 Task: Open Card Biomedical Engineering Review in Board Product Lifecycle Management to Workspace Insurance and add a team member Softage.2@softage.net, a label Red, a checklist Licensing, an attachment from your onedrive, a color Red and finally, add a card description 'Plan and execute company team-building activity at a karaoke bar' and a comment 'Let us approach this task with a sense of positivity and optimism, recognizing the potential for growth and learning that it presents.'. Add a start date 'Jan 02, 1900' with a due date 'Jan 09, 1900'
Action: Mouse moved to (59, 277)
Screenshot: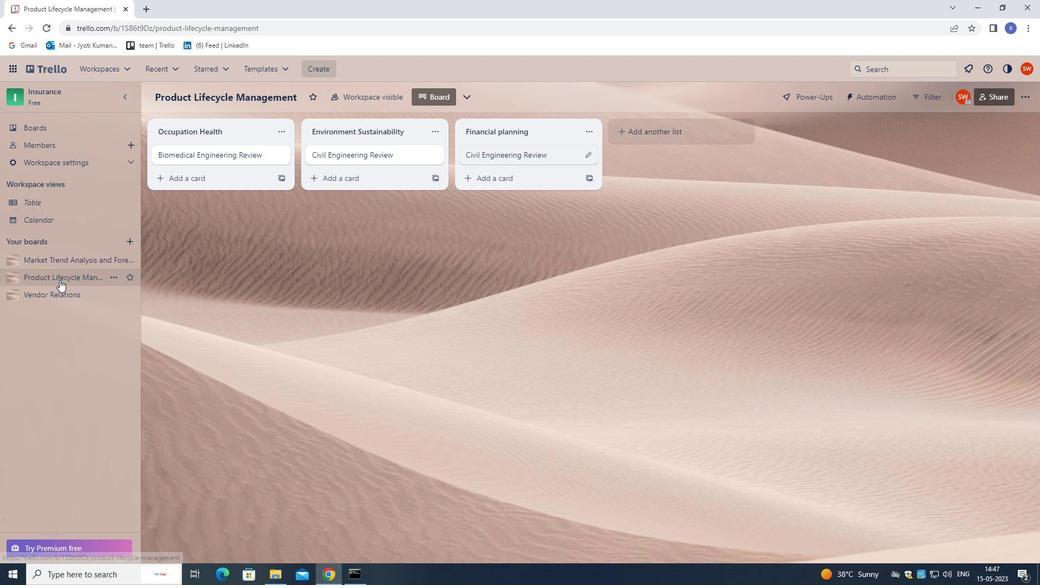 
Action: Mouse pressed left at (59, 277)
Screenshot: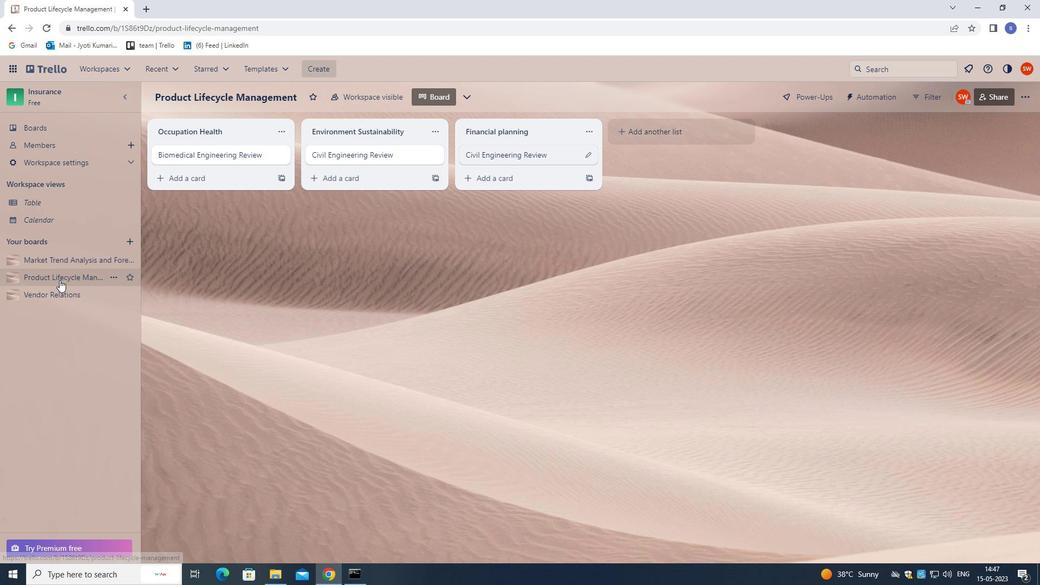 
Action: Mouse moved to (182, 153)
Screenshot: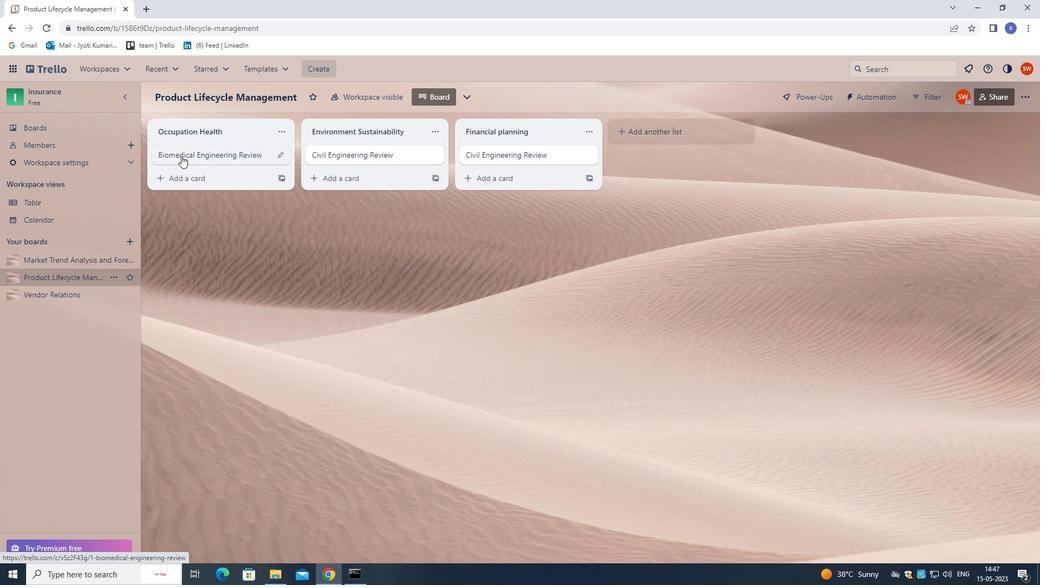 
Action: Mouse pressed left at (182, 153)
Screenshot: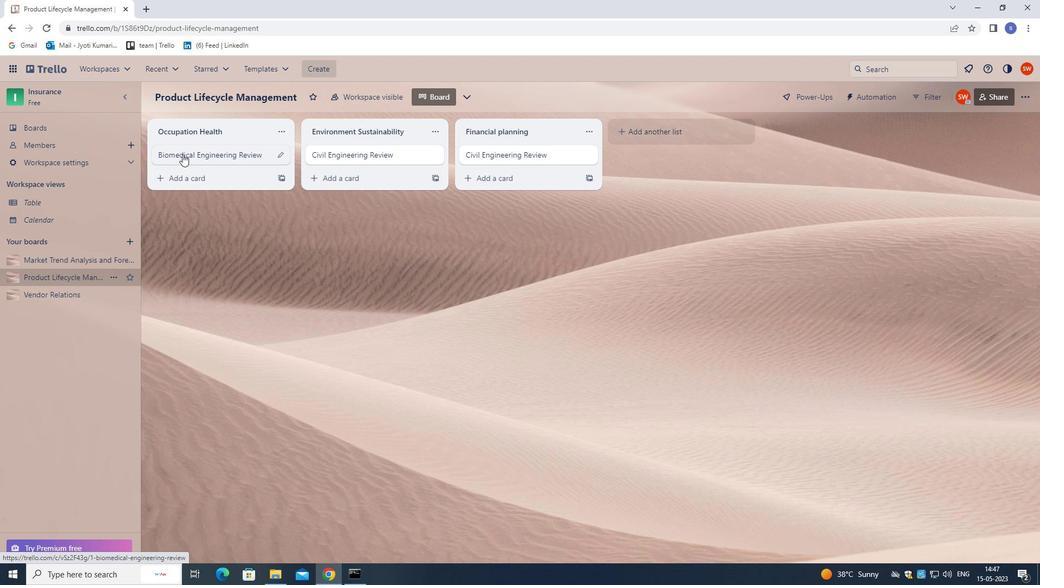 
Action: Mouse moved to (645, 153)
Screenshot: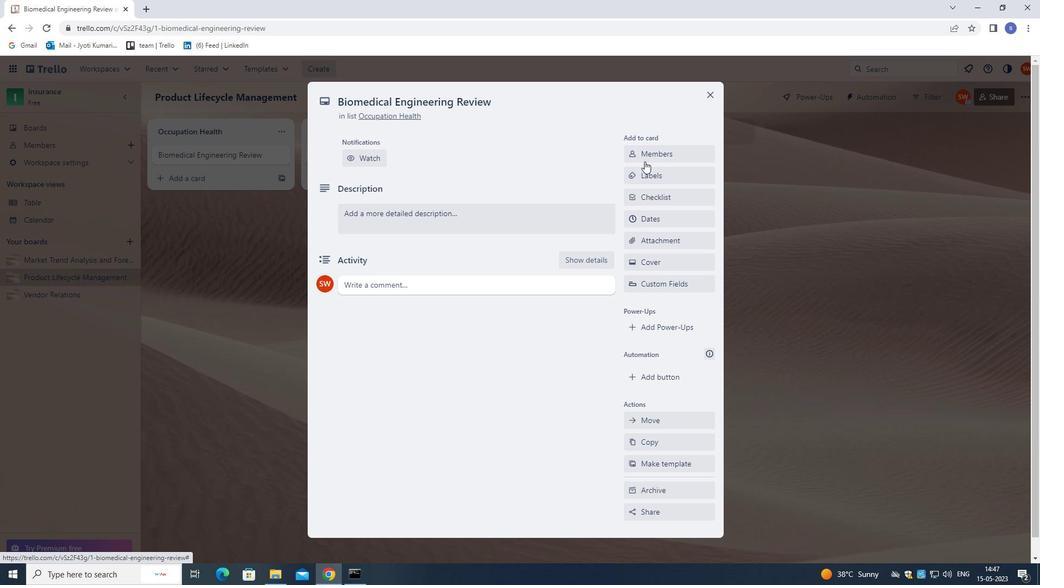 
Action: Mouse pressed left at (645, 153)
Screenshot: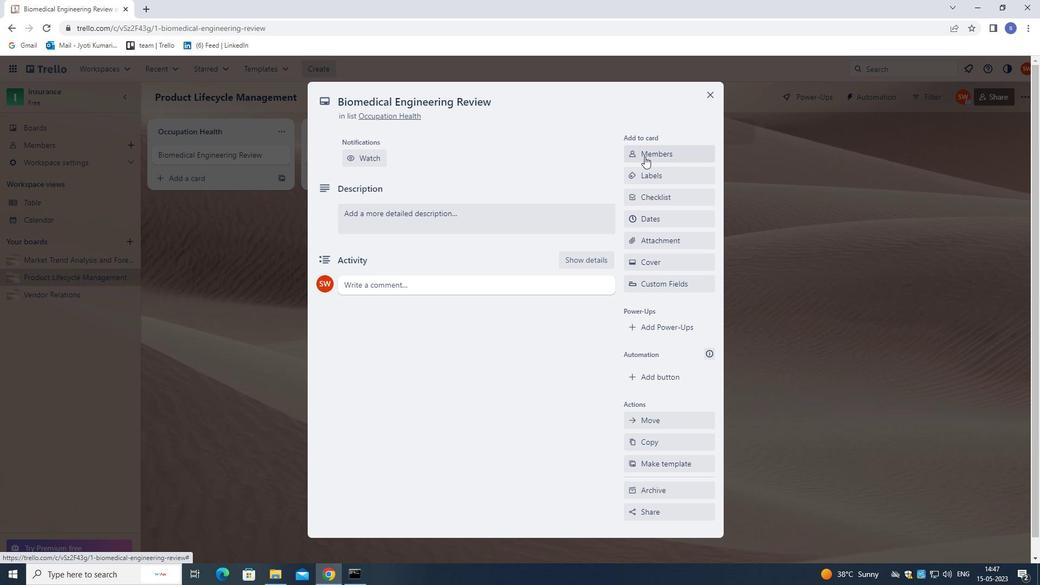 
Action: Mouse moved to (514, 276)
Screenshot: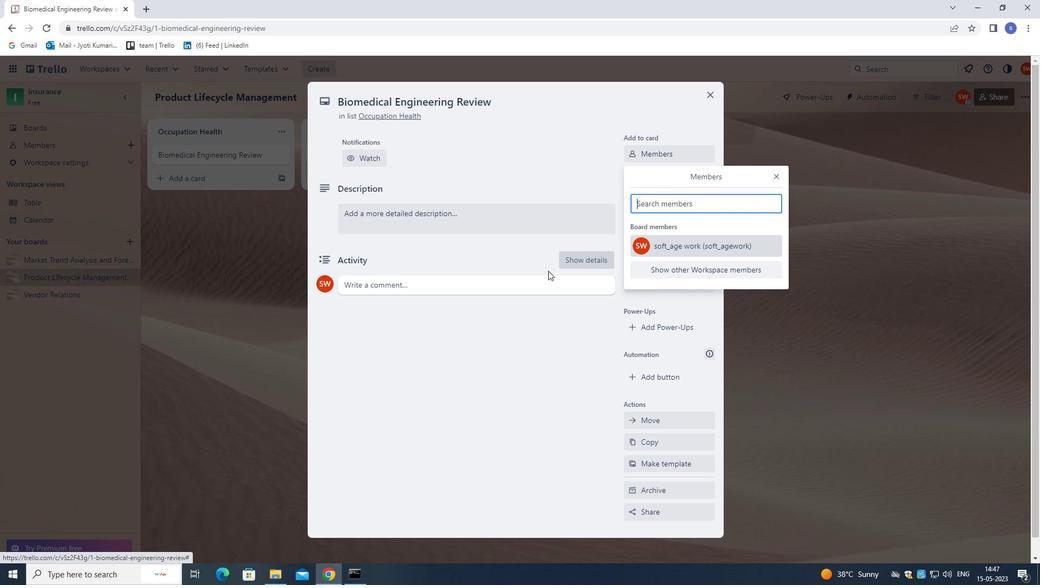 
Action: Key pressed softage.2<Key.shift>@SOFTAGE.NET
Screenshot: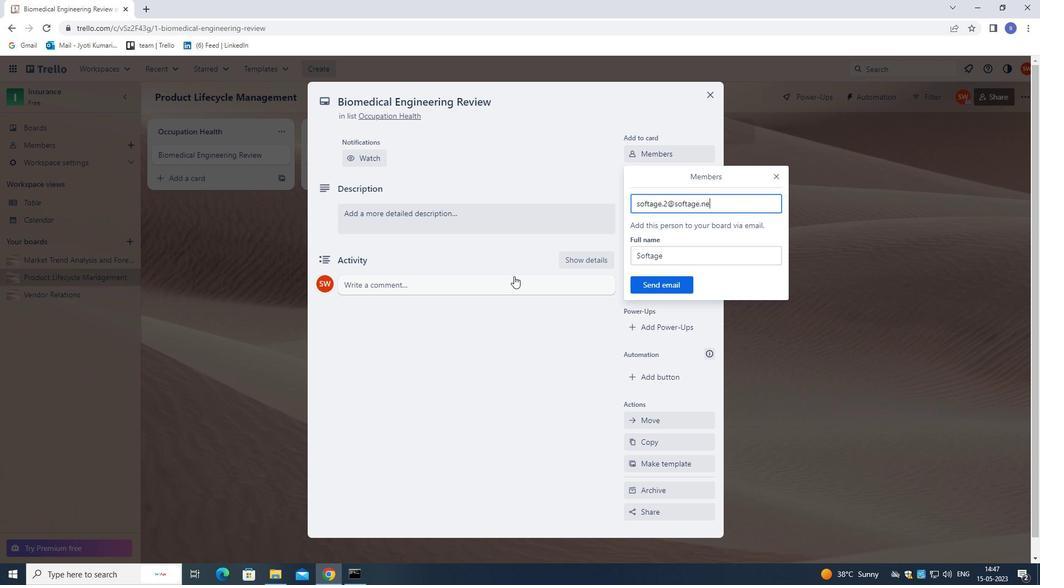 
Action: Mouse moved to (650, 280)
Screenshot: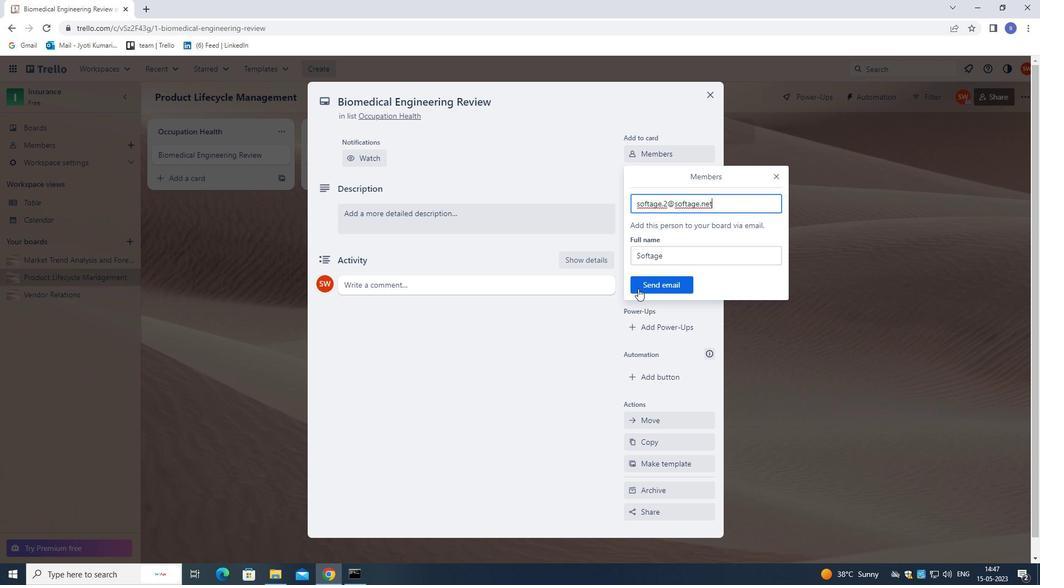 
Action: Mouse pressed left at (650, 280)
Screenshot: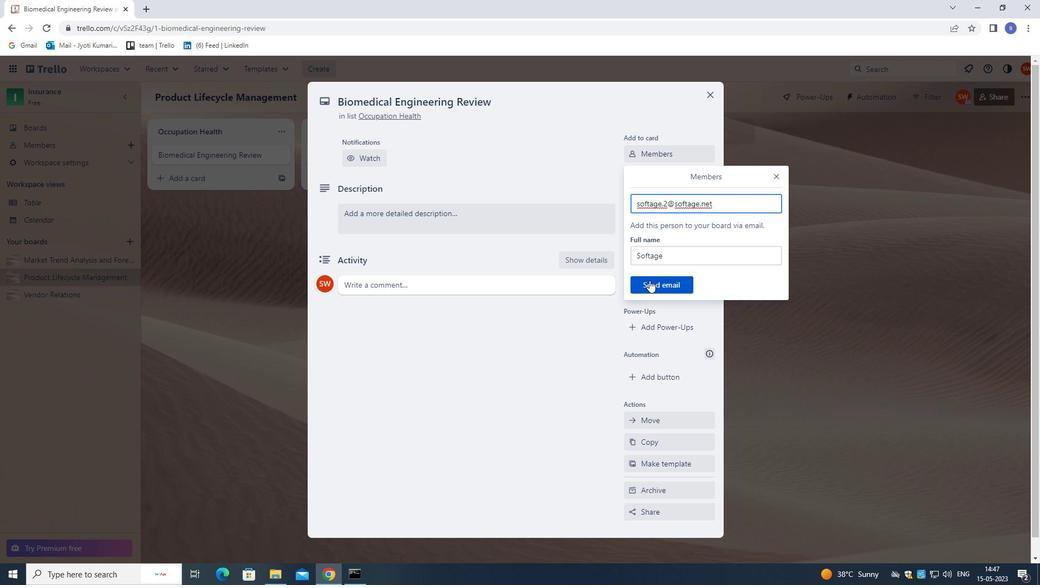 
Action: Mouse moved to (664, 211)
Screenshot: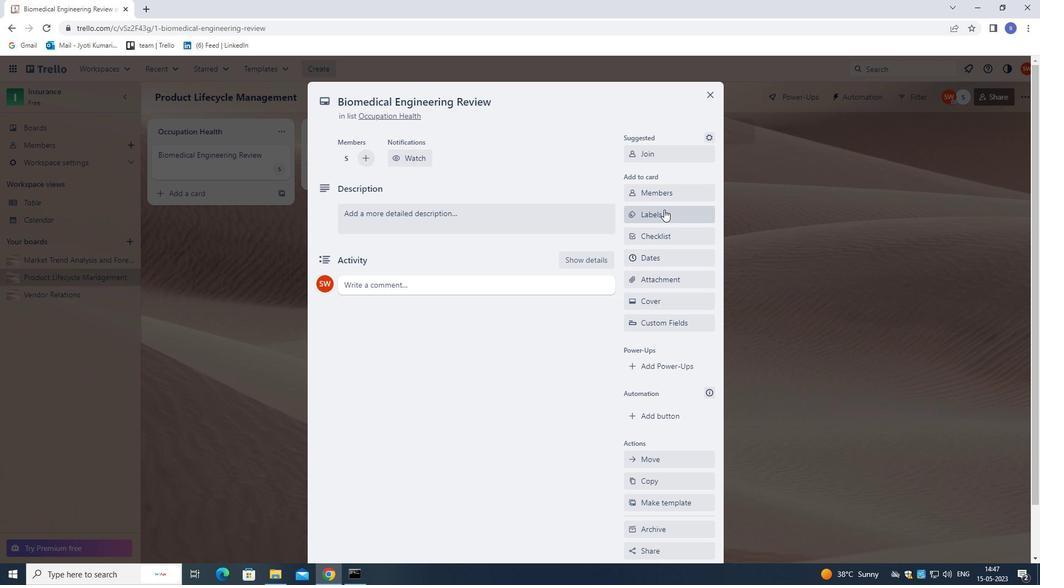 
Action: Mouse pressed left at (664, 211)
Screenshot: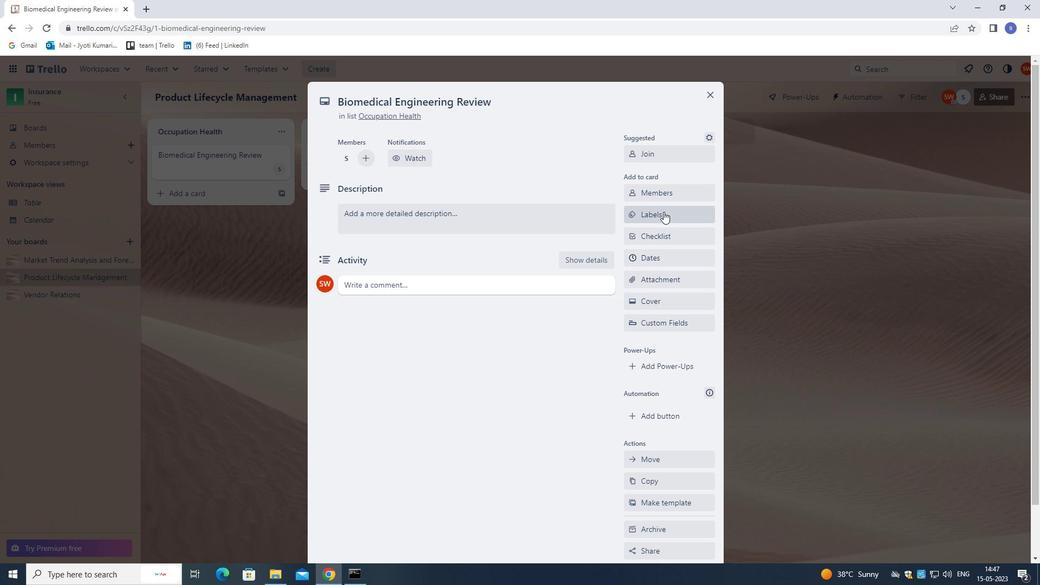 
Action: Mouse moved to (663, 226)
Screenshot: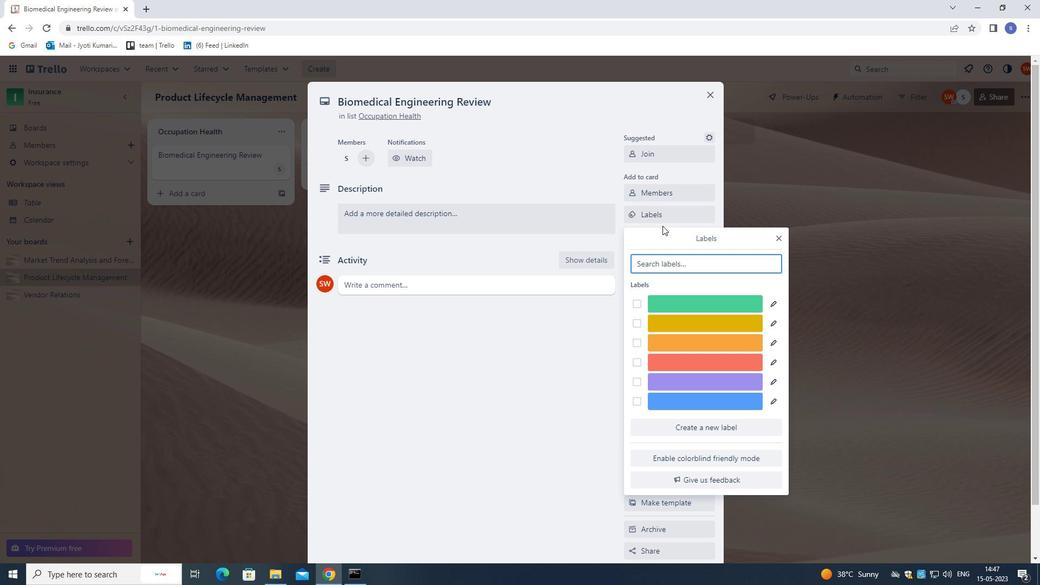 
Action: Key pressed R
Screenshot: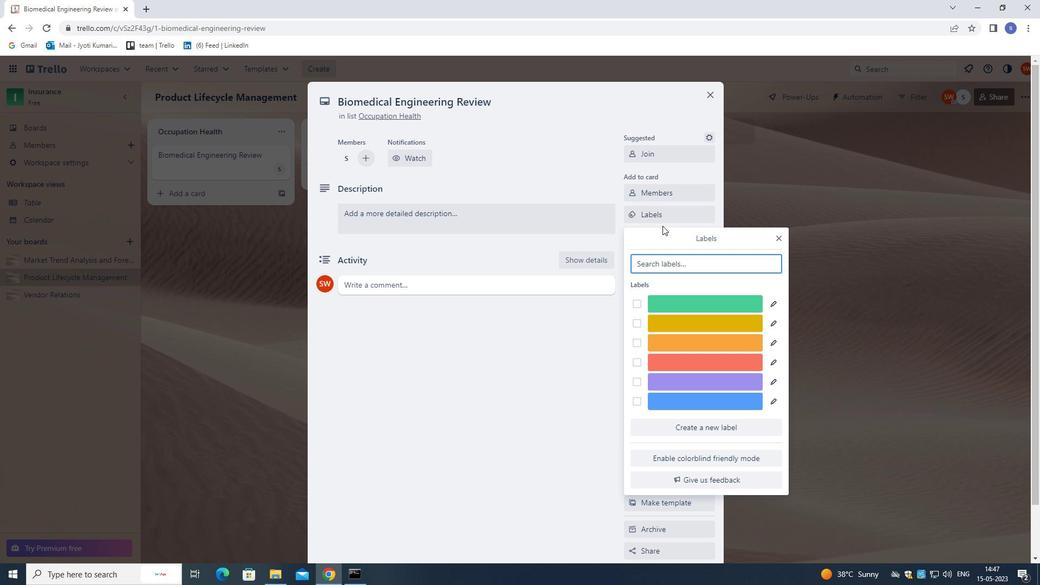 
Action: Mouse moved to (698, 303)
Screenshot: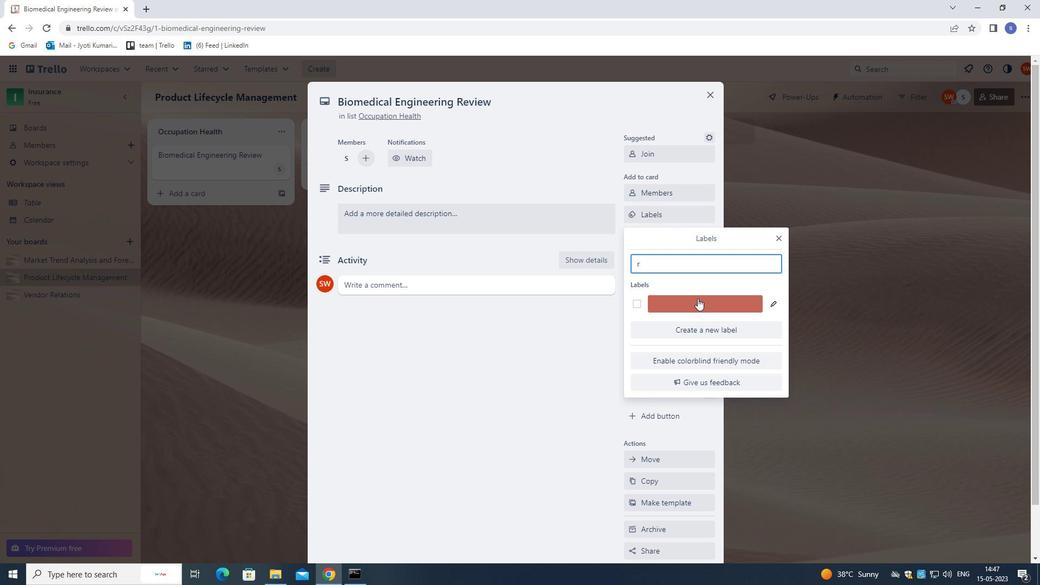 
Action: Mouse pressed left at (698, 303)
Screenshot: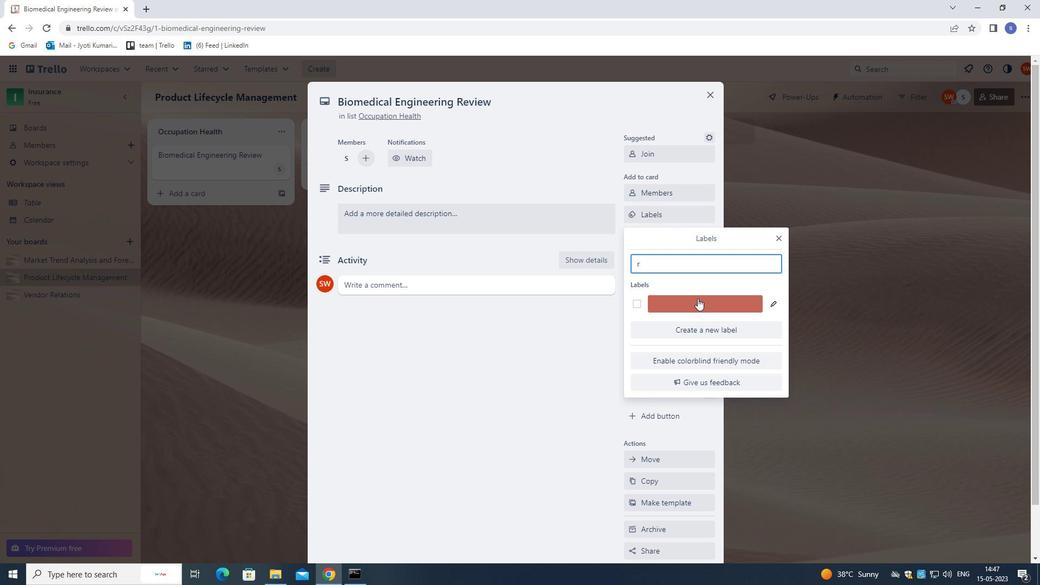 
Action: Mouse moved to (781, 240)
Screenshot: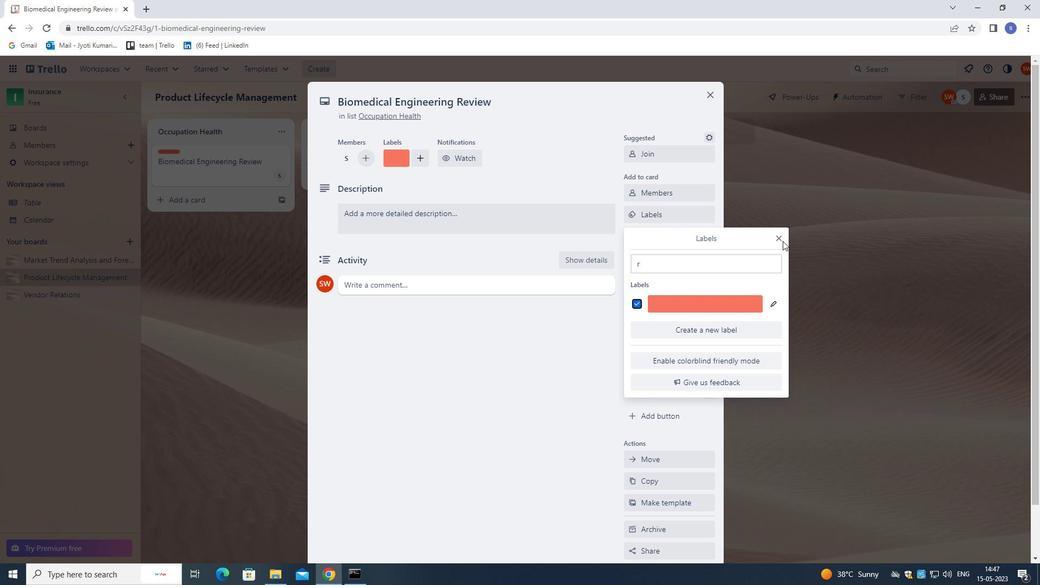 
Action: Mouse pressed left at (781, 240)
Screenshot: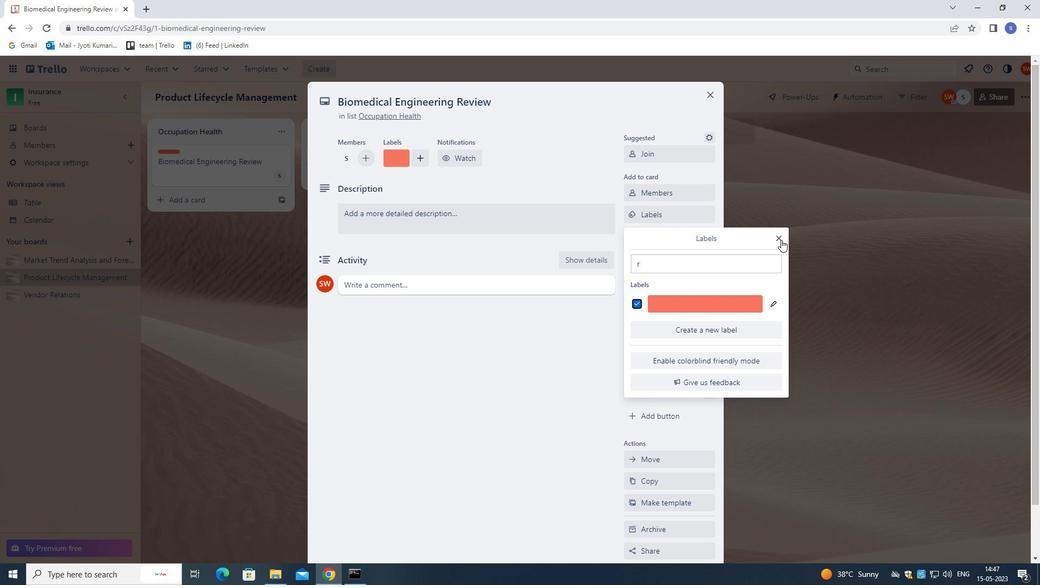 
Action: Mouse moved to (684, 238)
Screenshot: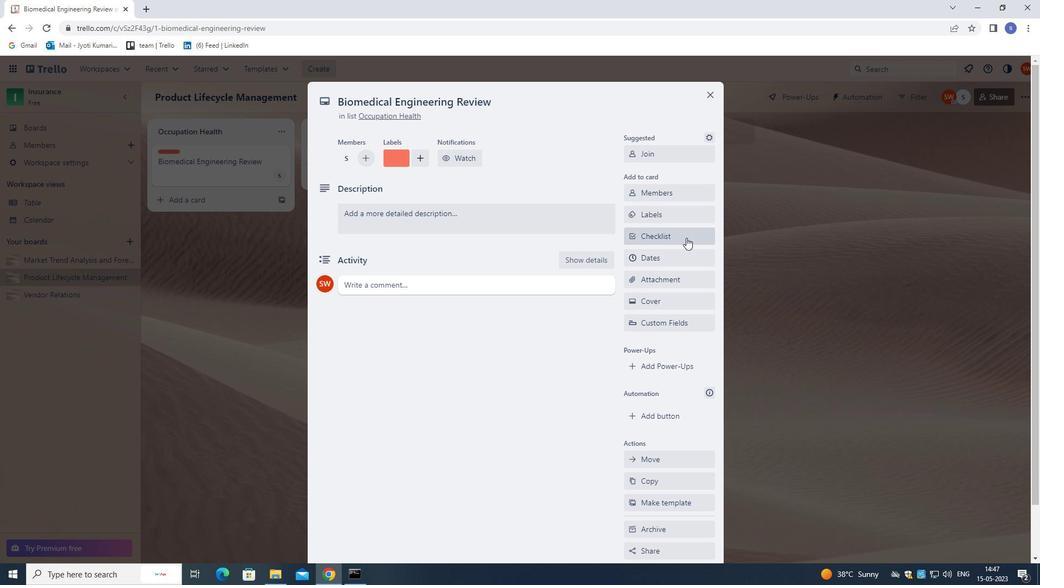 
Action: Mouse pressed left at (684, 238)
Screenshot: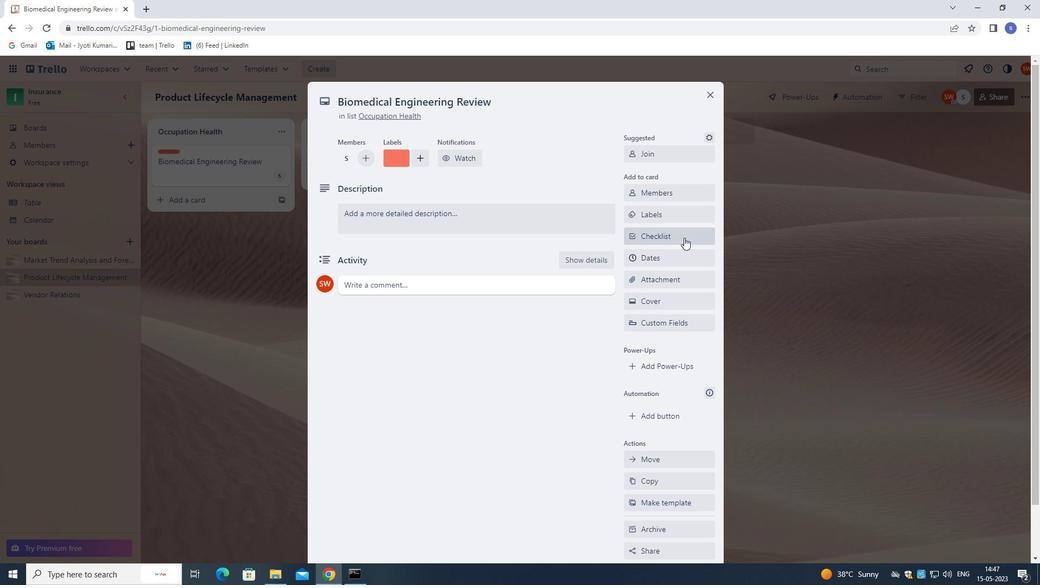 
Action: Mouse moved to (658, 246)
Screenshot: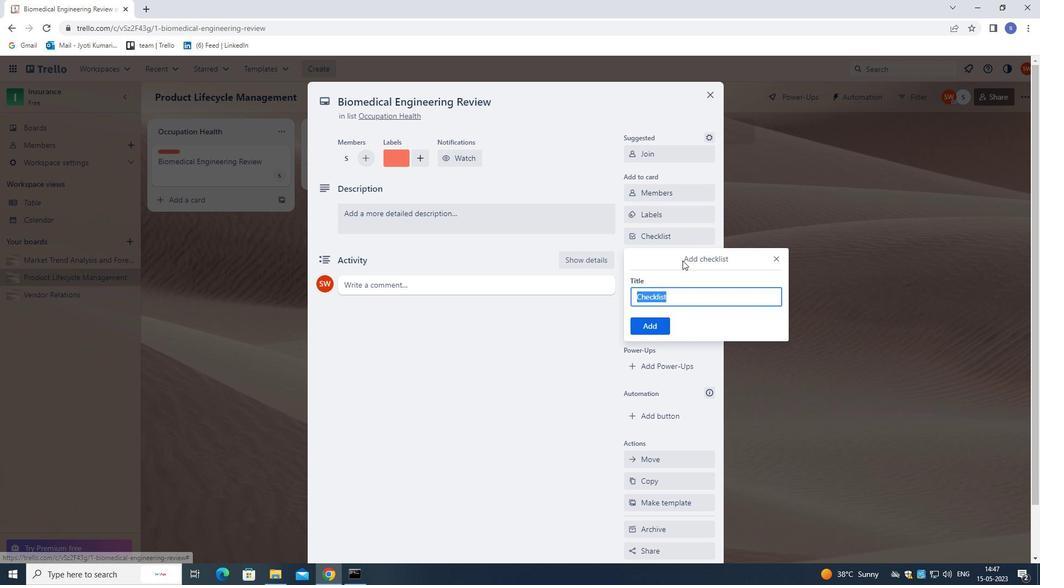 
Action: Key pressed <Key.shift>LICENSING<Key.space>
Screenshot: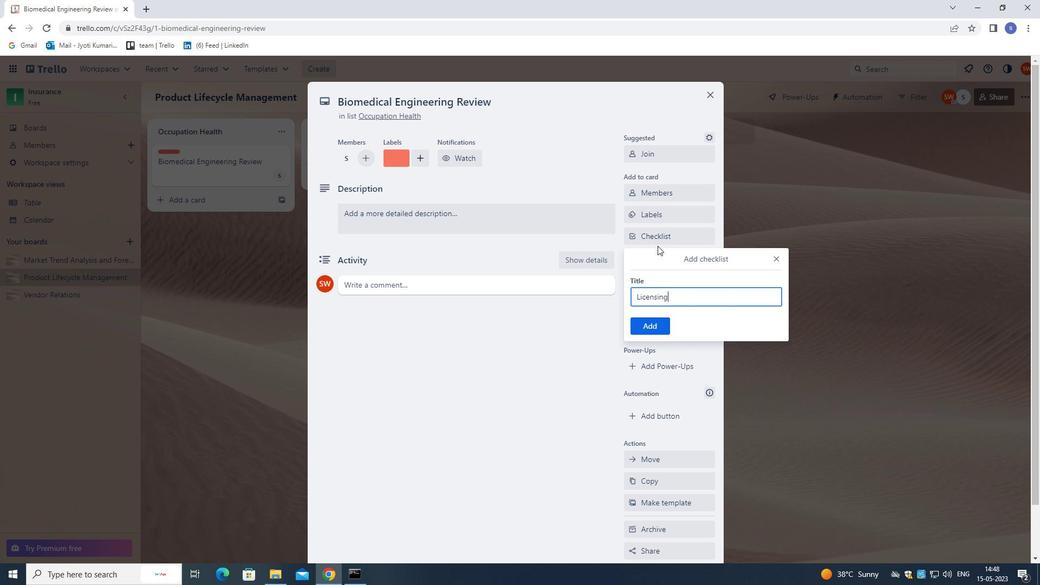 
Action: Mouse moved to (651, 319)
Screenshot: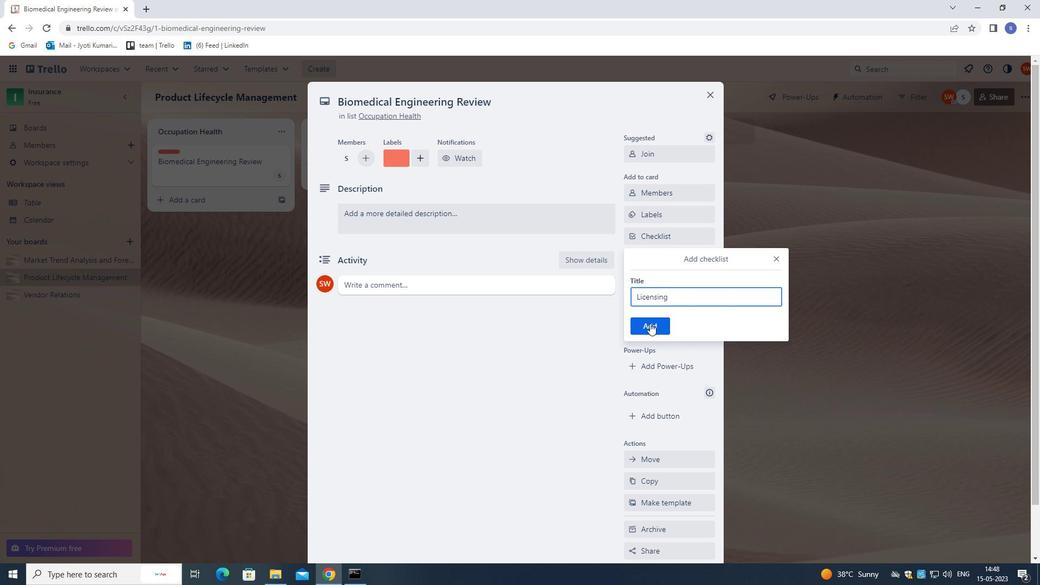 
Action: Mouse pressed left at (651, 319)
Screenshot: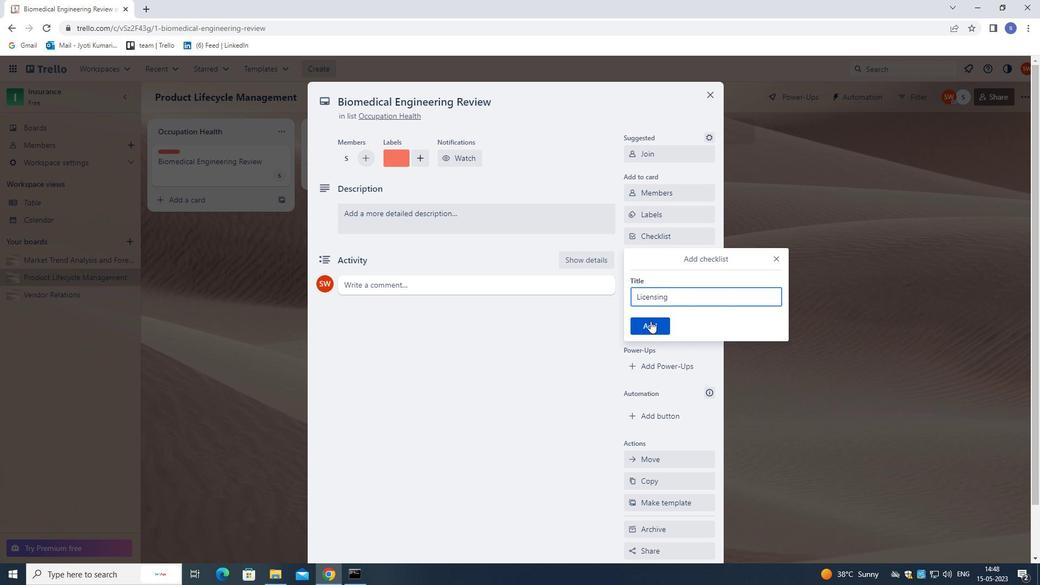 
Action: Mouse moved to (665, 260)
Screenshot: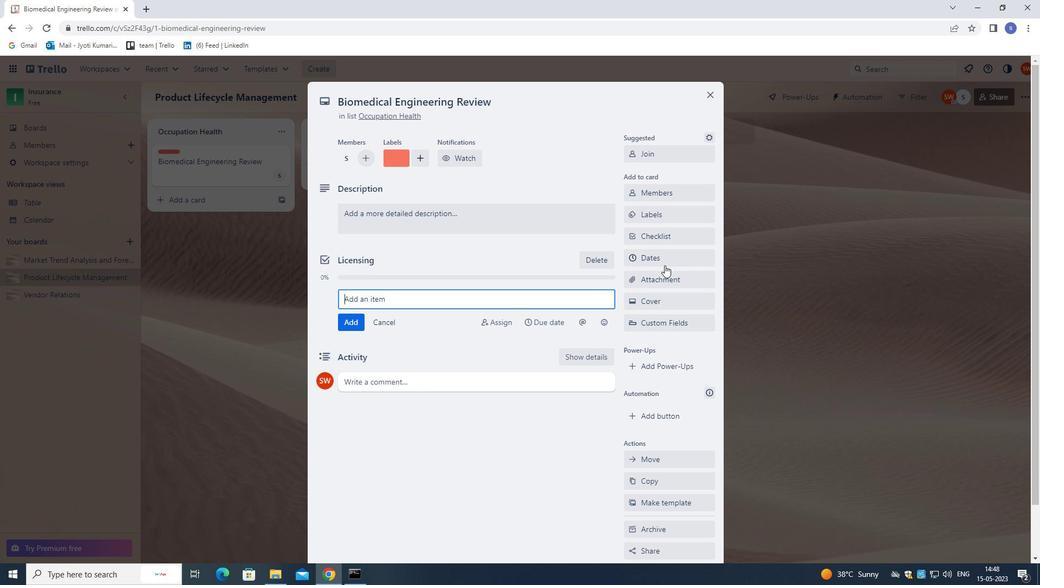 
Action: Mouse pressed left at (665, 260)
Screenshot: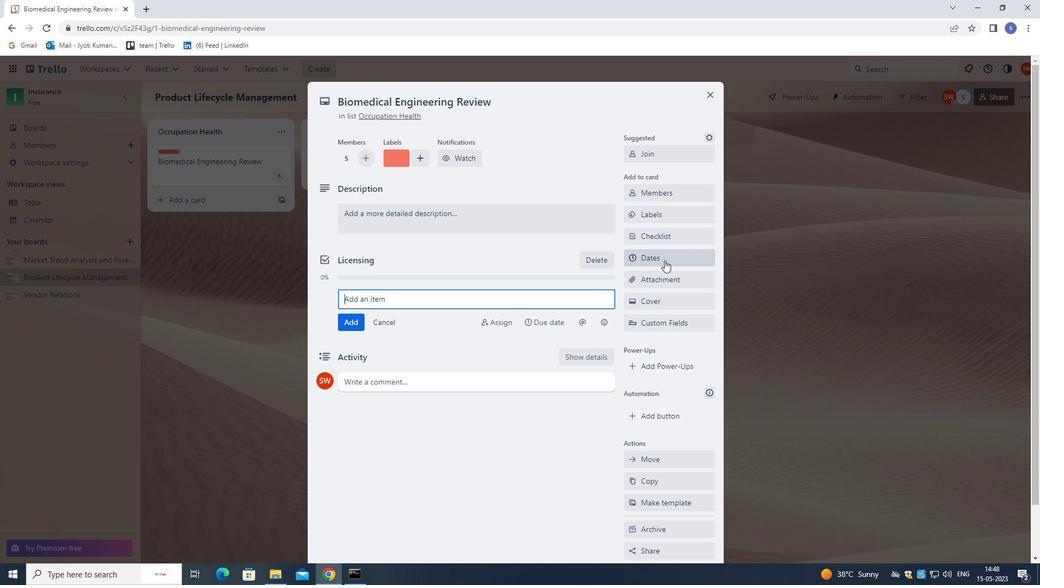 
Action: Mouse moved to (637, 293)
Screenshot: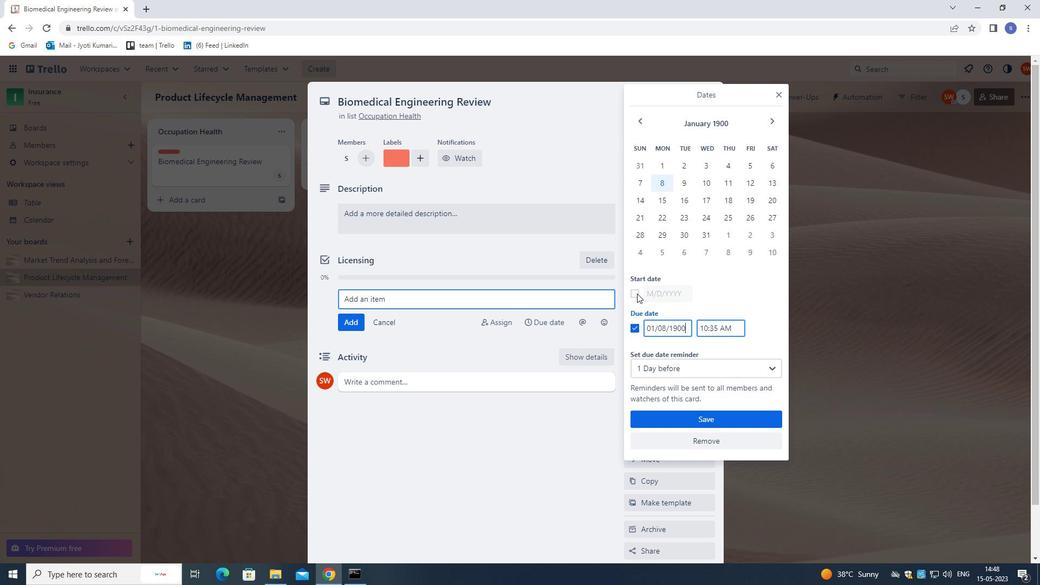 
Action: Mouse pressed left at (637, 293)
Screenshot: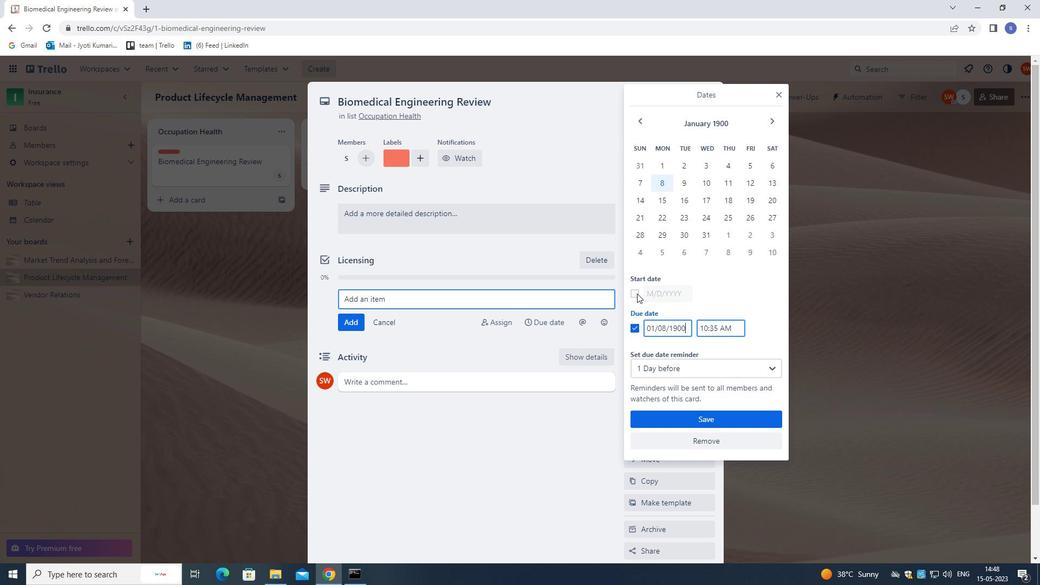 
Action: Mouse moved to (684, 168)
Screenshot: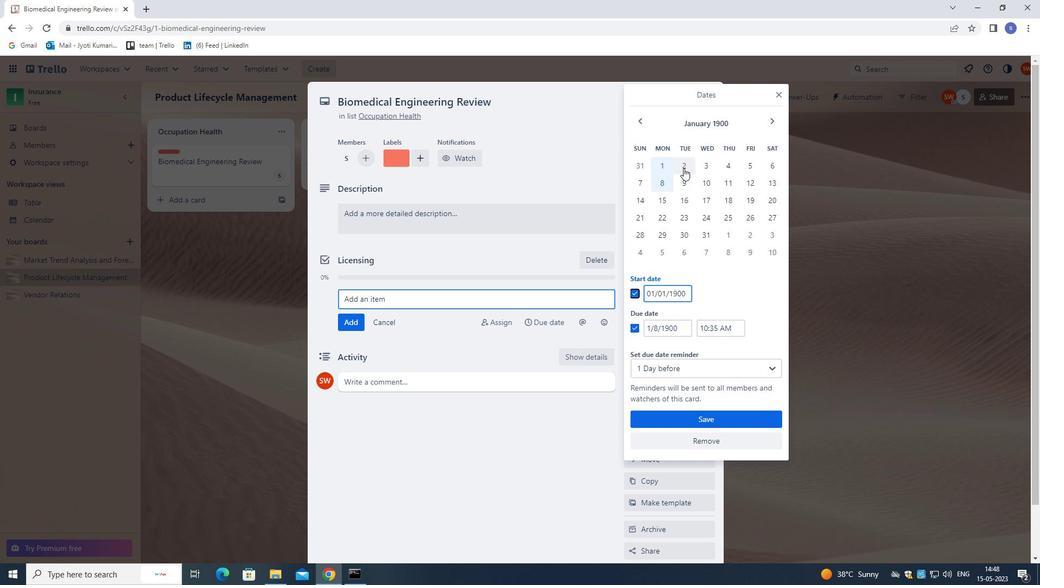 
Action: Mouse pressed left at (684, 168)
Screenshot: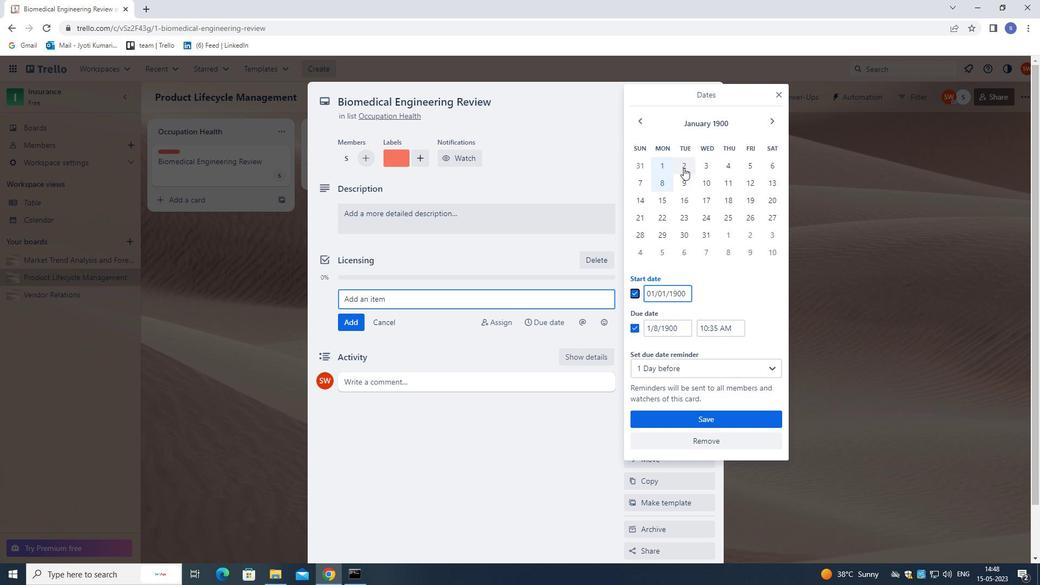 
Action: Mouse moved to (685, 184)
Screenshot: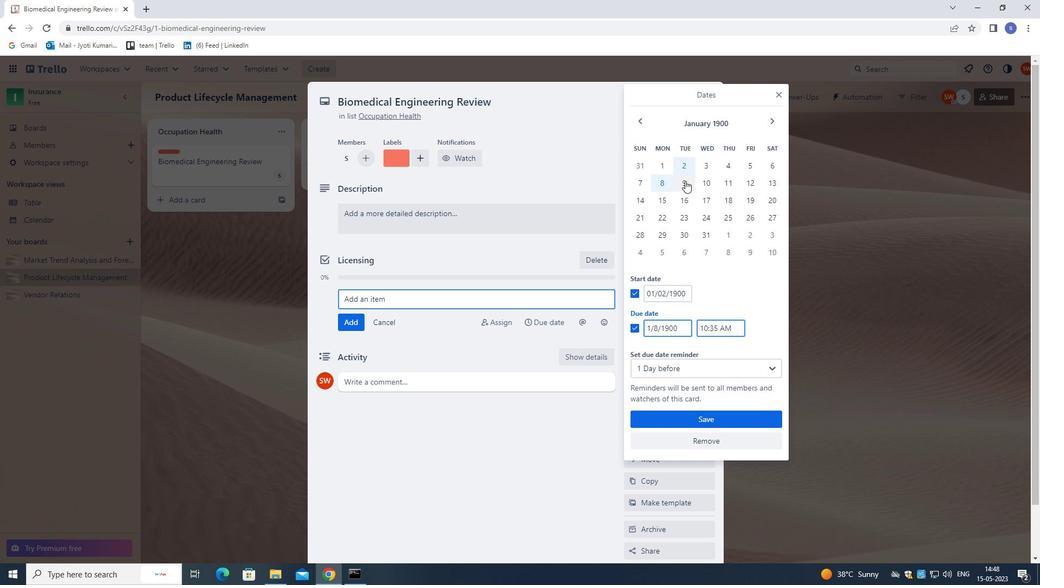 
Action: Mouse pressed left at (685, 184)
Screenshot: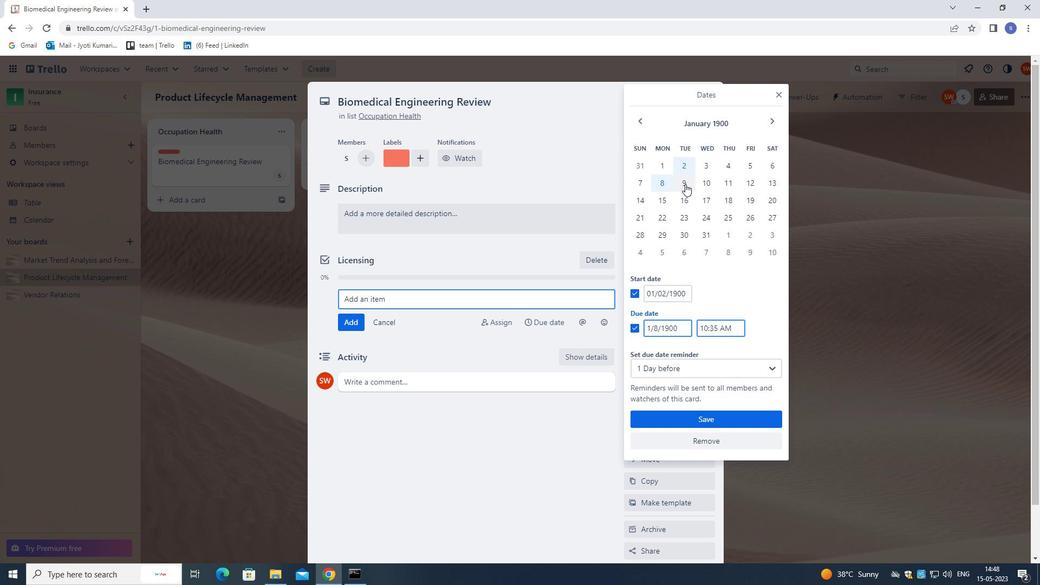 
Action: Mouse moved to (674, 421)
Screenshot: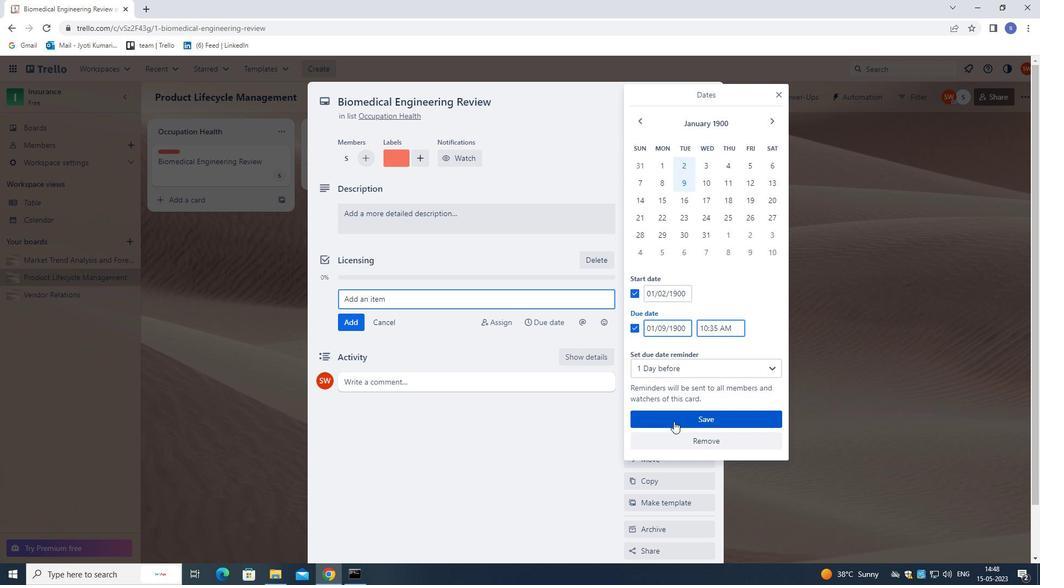 
Action: Mouse pressed left at (674, 421)
Screenshot: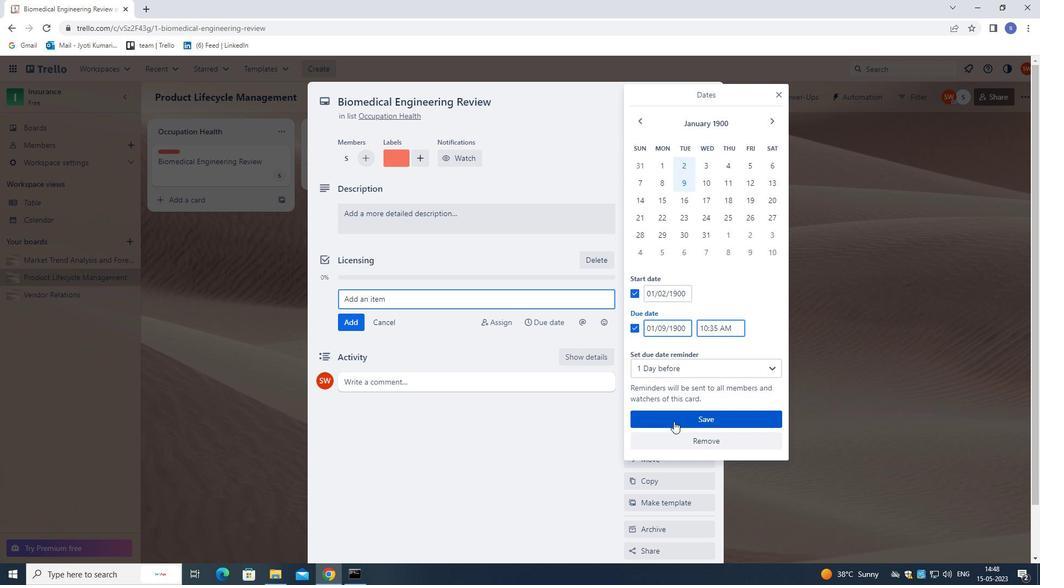 
Action: Mouse moved to (658, 281)
Screenshot: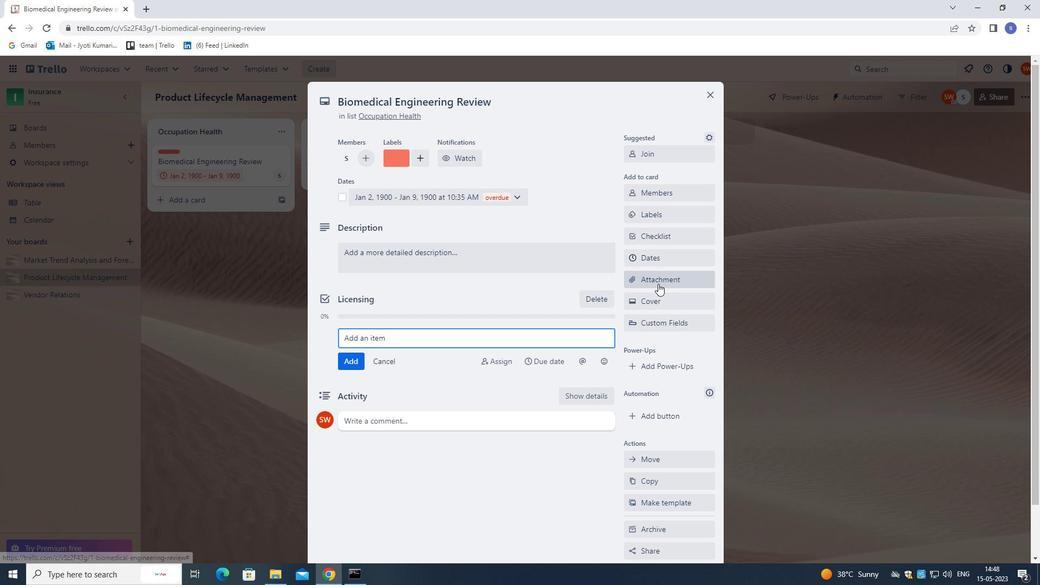 
Action: Mouse pressed left at (658, 281)
Screenshot: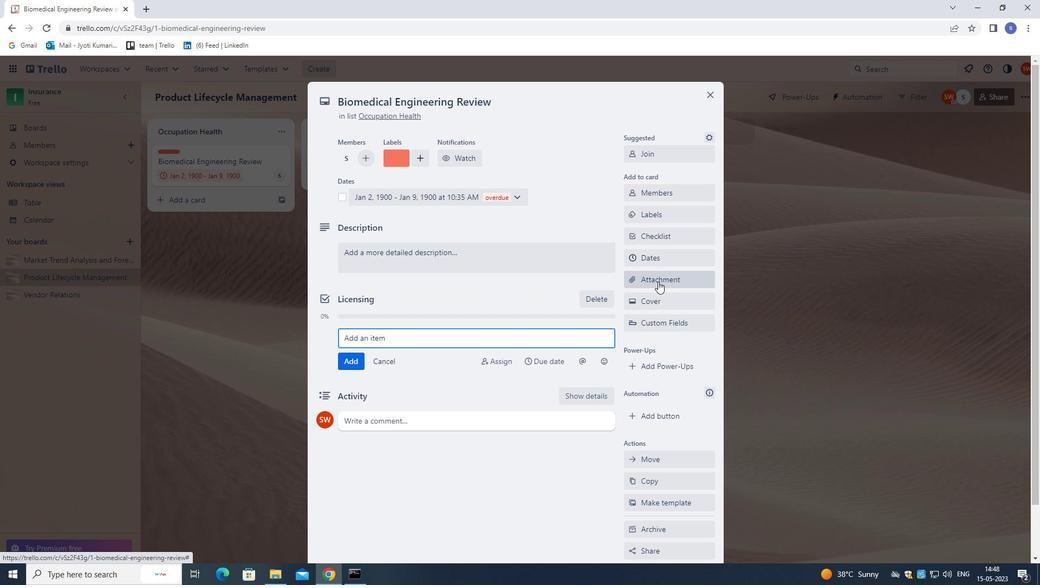 
Action: Mouse moved to (669, 410)
Screenshot: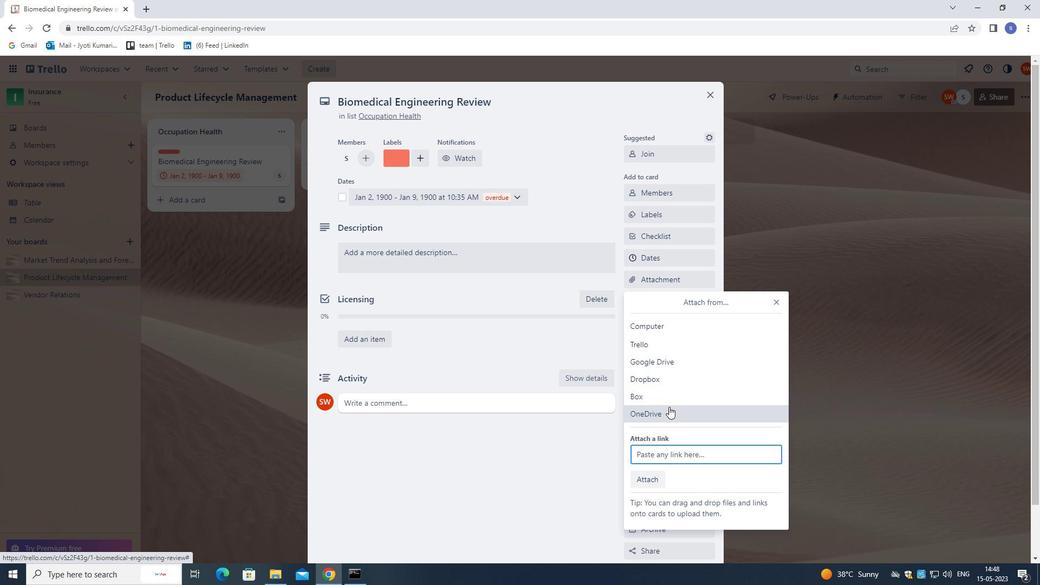 
Action: Mouse pressed left at (669, 410)
Screenshot: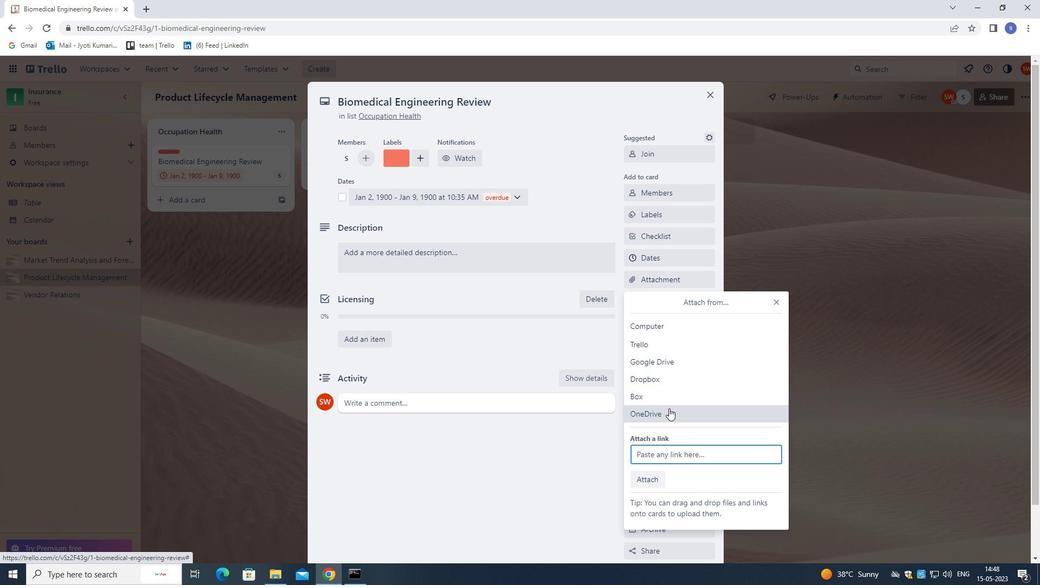
Action: Mouse moved to (405, 214)
Screenshot: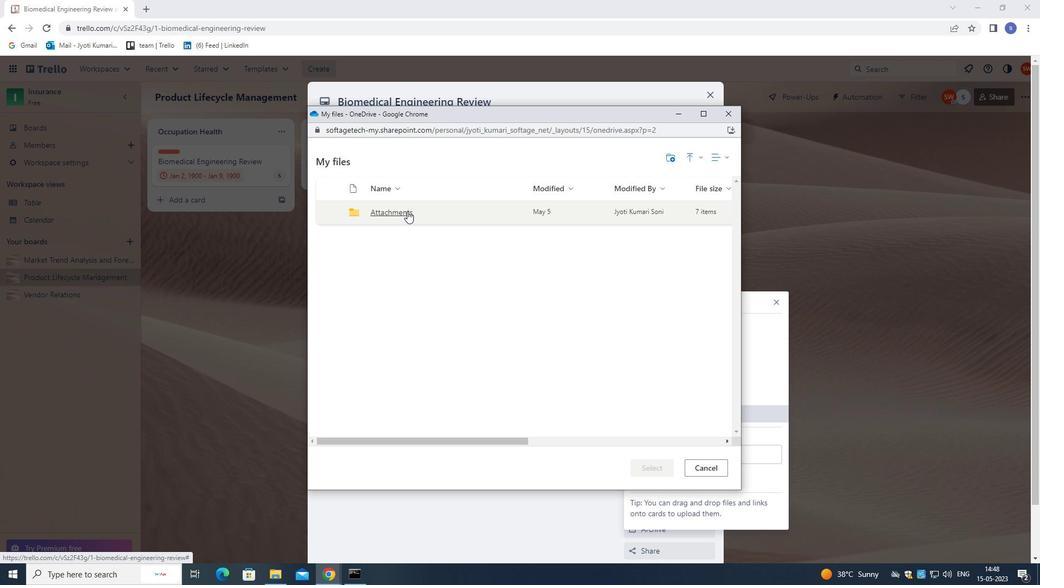 
Action: Mouse pressed left at (405, 214)
Screenshot: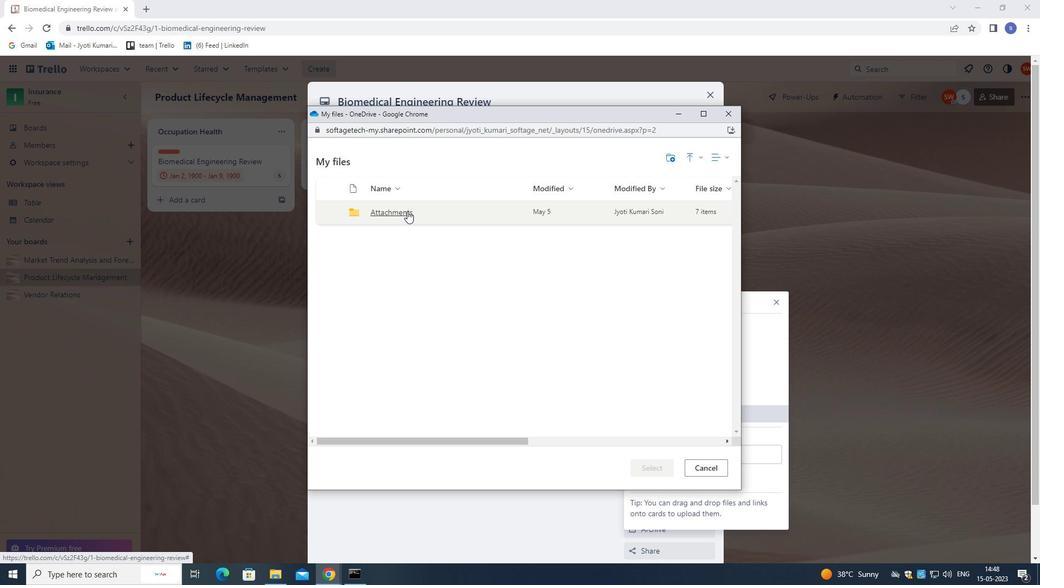 
Action: Mouse moved to (589, 328)
Screenshot: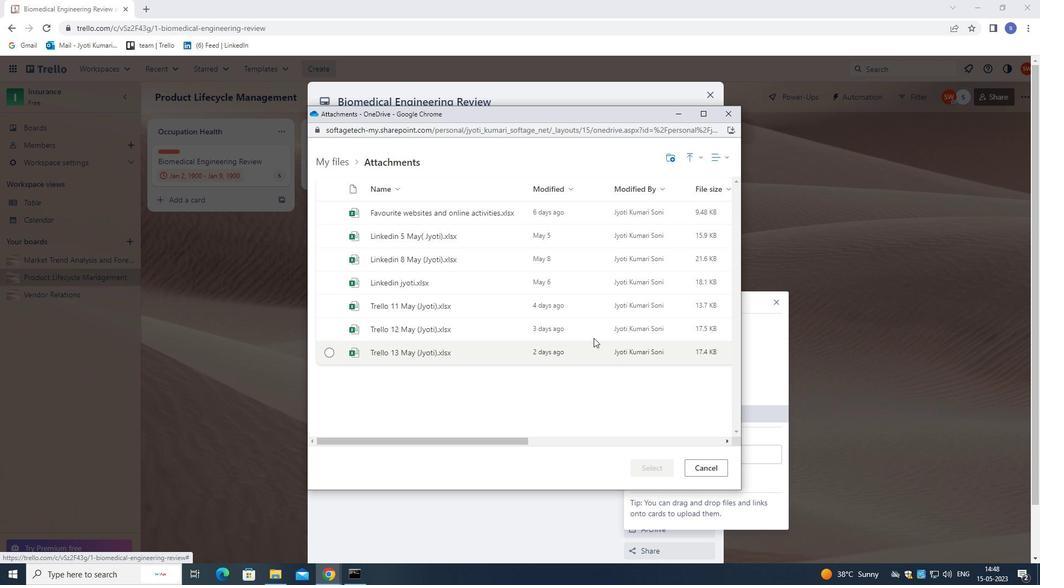 
Action: Mouse pressed left at (589, 328)
Screenshot: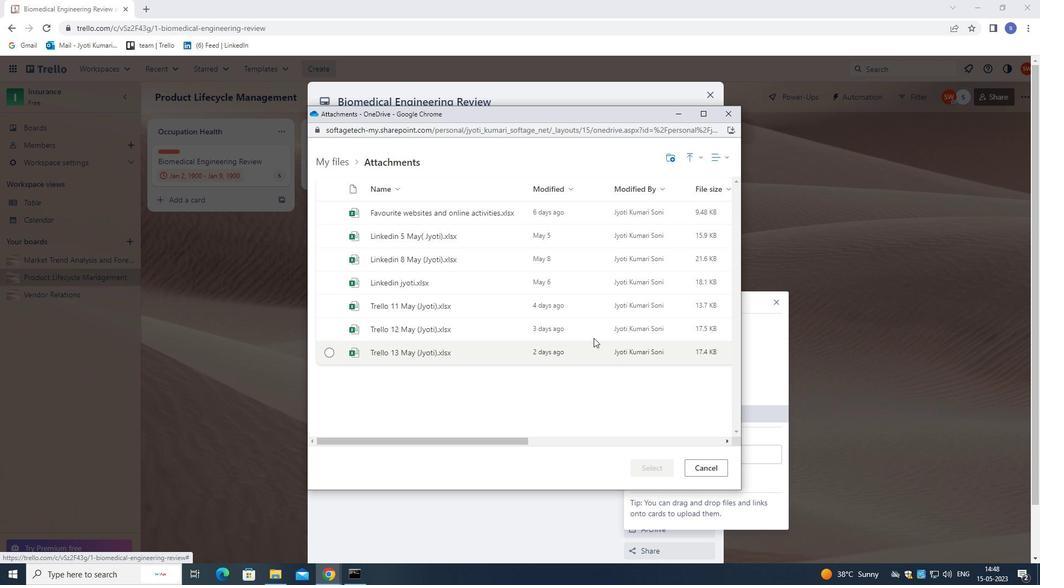
Action: Mouse moved to (656, 464)
Screenshot: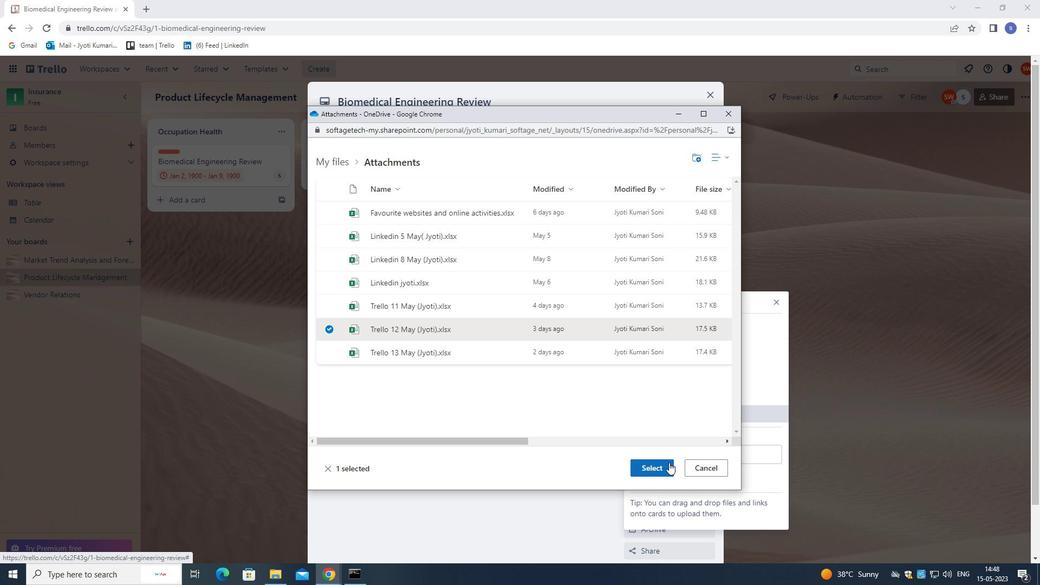 
Action: Mouse pressed left at (656, 464)
Screenshot: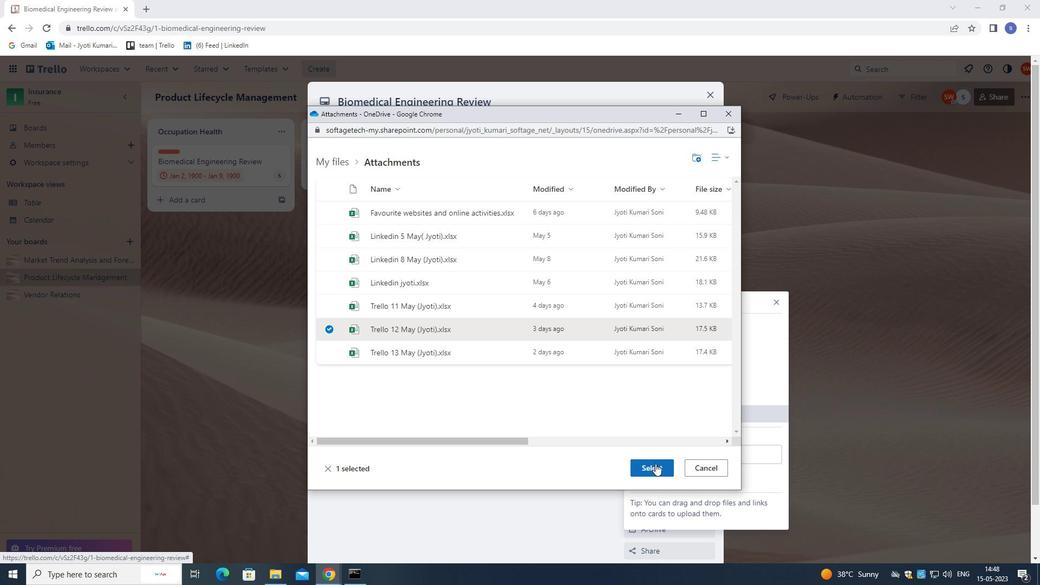 
Action: Mouse moved to (557, 261)
Screenshot: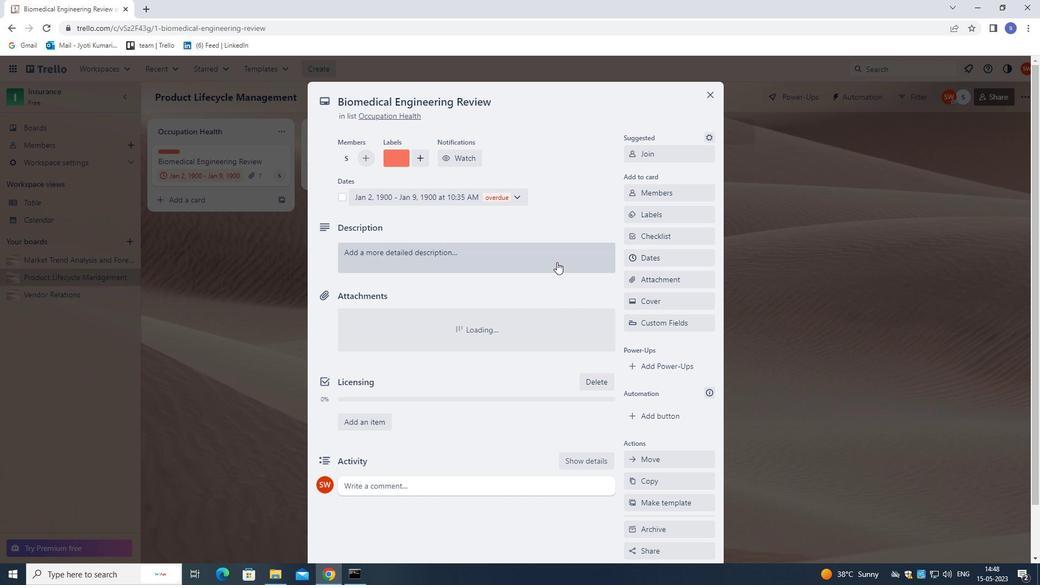 
Action: Mouse pressed left at (557, 261)
Screenshot: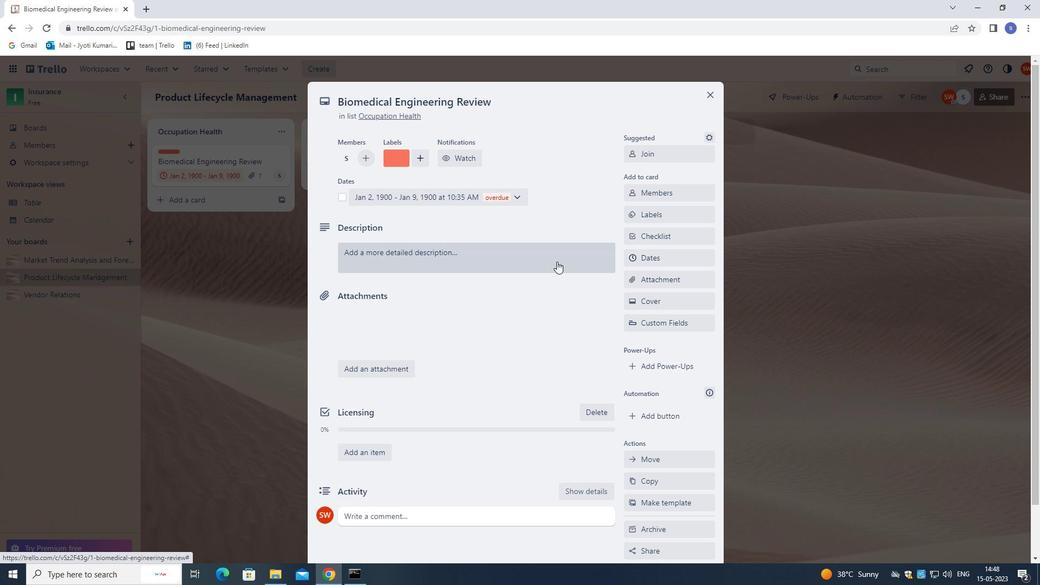 
Action: Mouse moved to (561, 294)
Screenshot: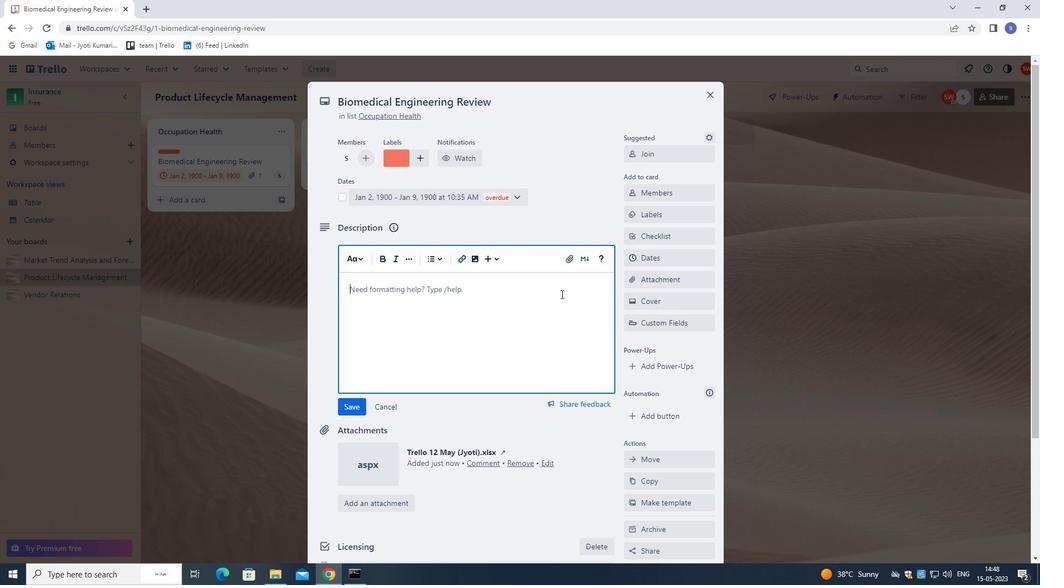 
Action: Key pressed <Key.shift>PLAN<Key.space>NAD<Key.space><Key.backspace><Key.backspace><Key.backspace><Key.backspace>AND<Key.space>EXECUTE<Key.space>COMPANY<Key.space>TEAM-BUILDING<Key.space>ACTIVITY<Key.space>AT<Key.space>A<Key.space>KARAKO<Key.backspace><Key.backspace>OKE<Key.space>BAR.
Screenshot: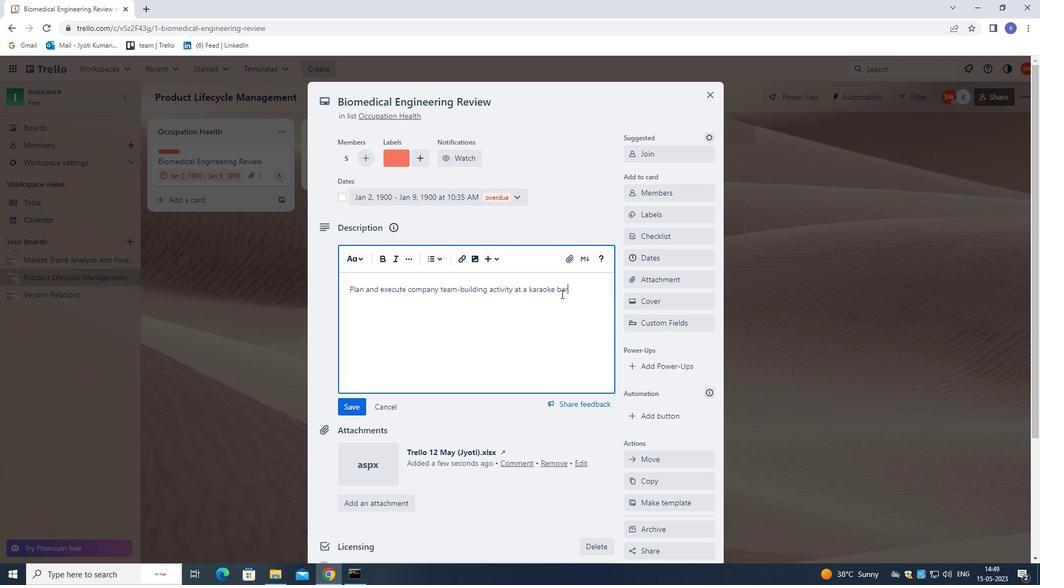 
Action: Mouse moved to (571, 307)
Screenshot: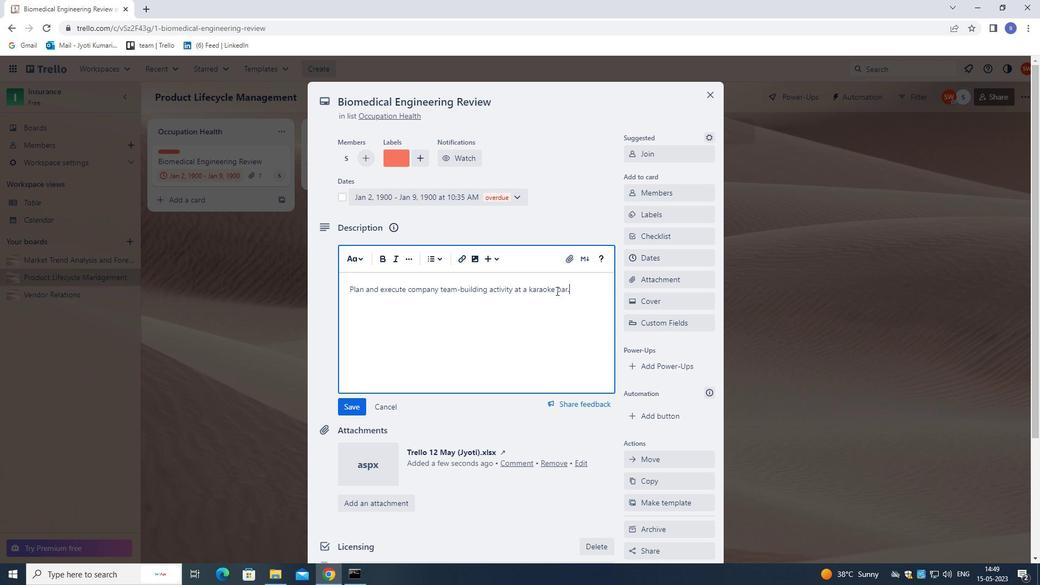 
Action: Mouse scrolled (571, 306) with delta (0, 0)
Screenshot: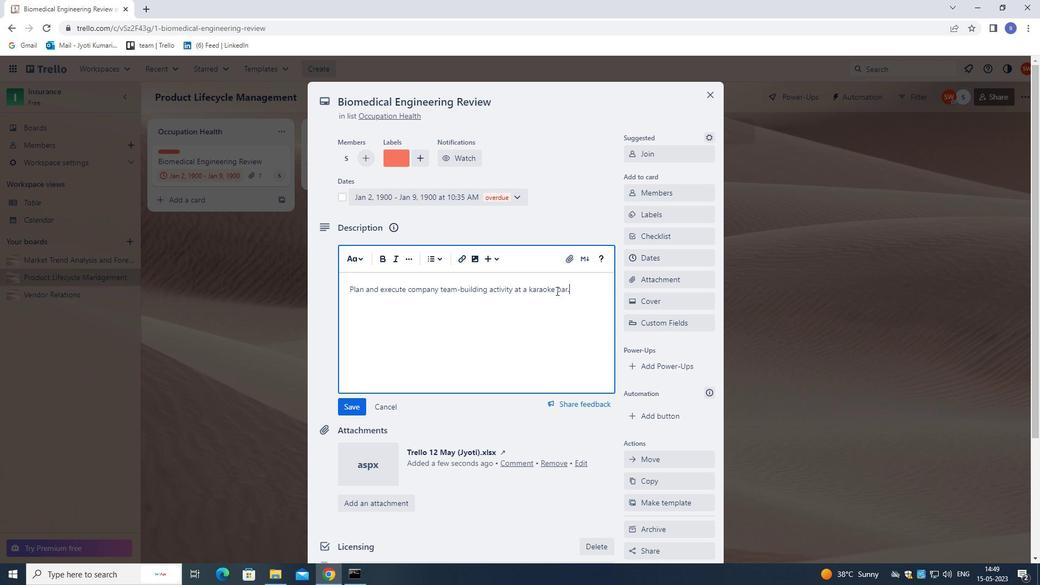 
Action: Mouse moved to (571, 311)
Screenshot: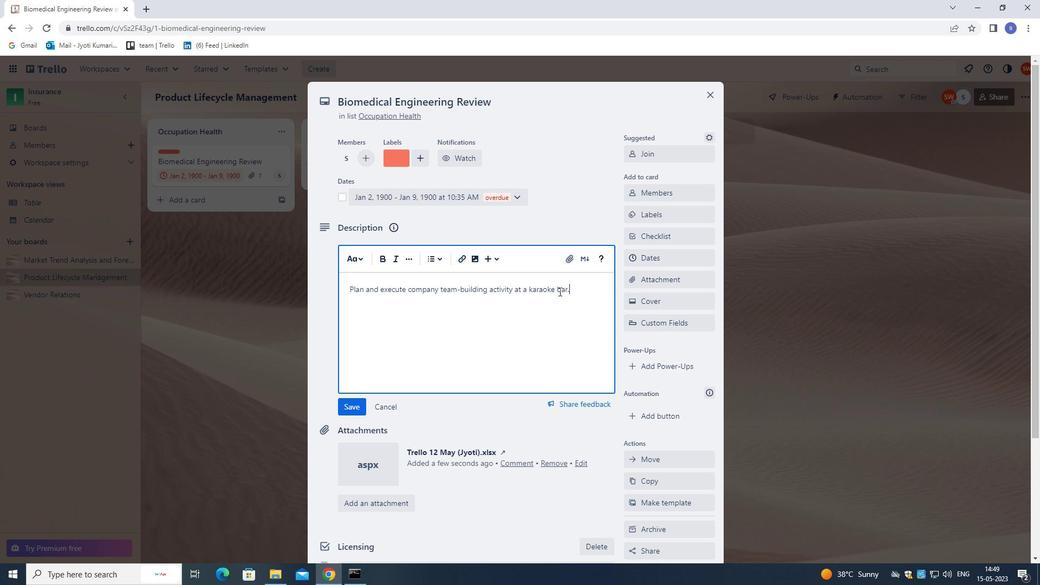 
Action: Mouse scrolled (571, 310) with delta (0, 0)
Screenshot: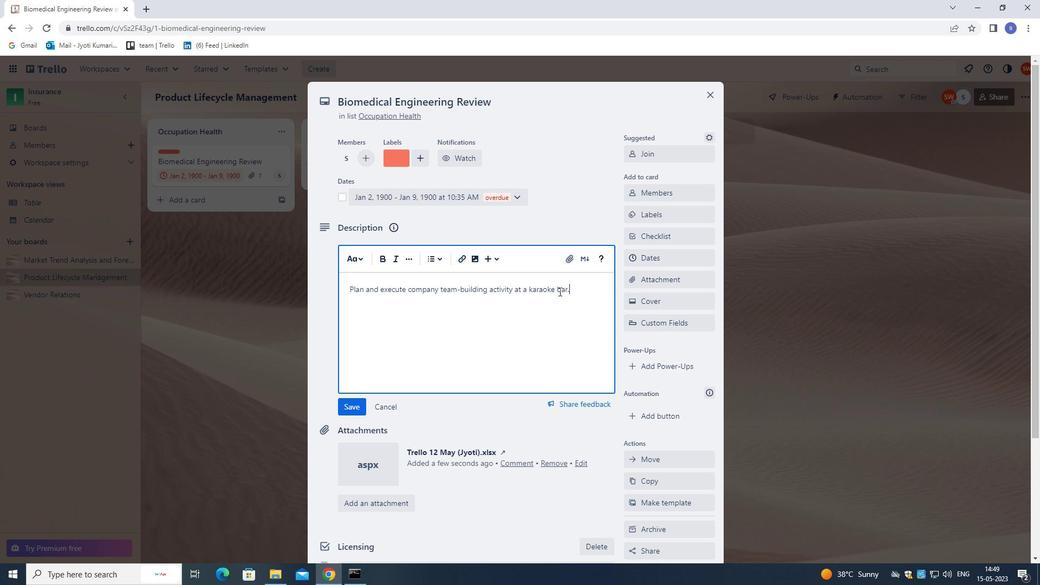 
Action: Mouse moved to (571, 316)
Screenshot: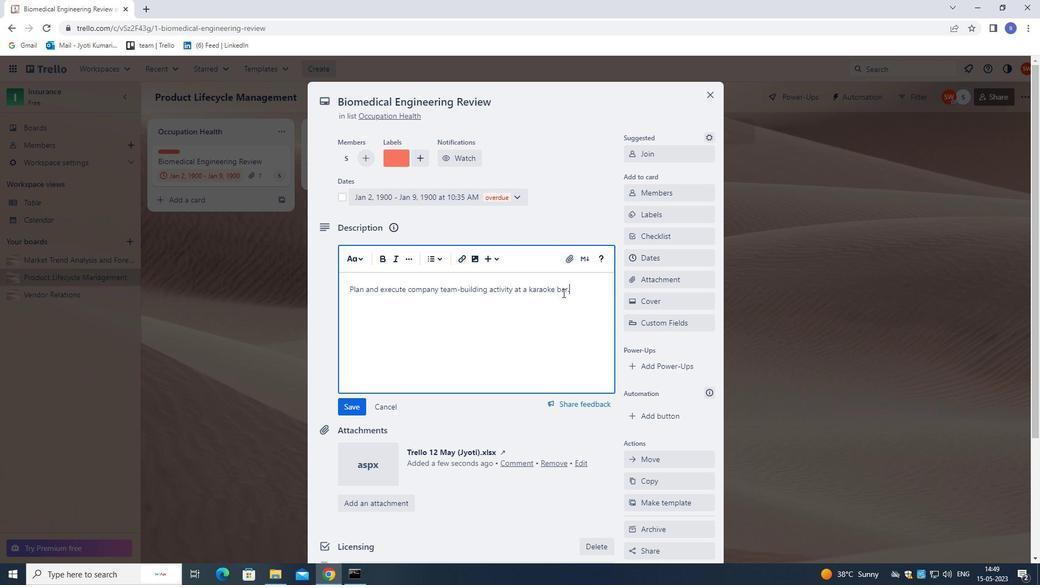 
Action: Mouse scrolled (571, 315) with delta (0, 0)
Screenshot: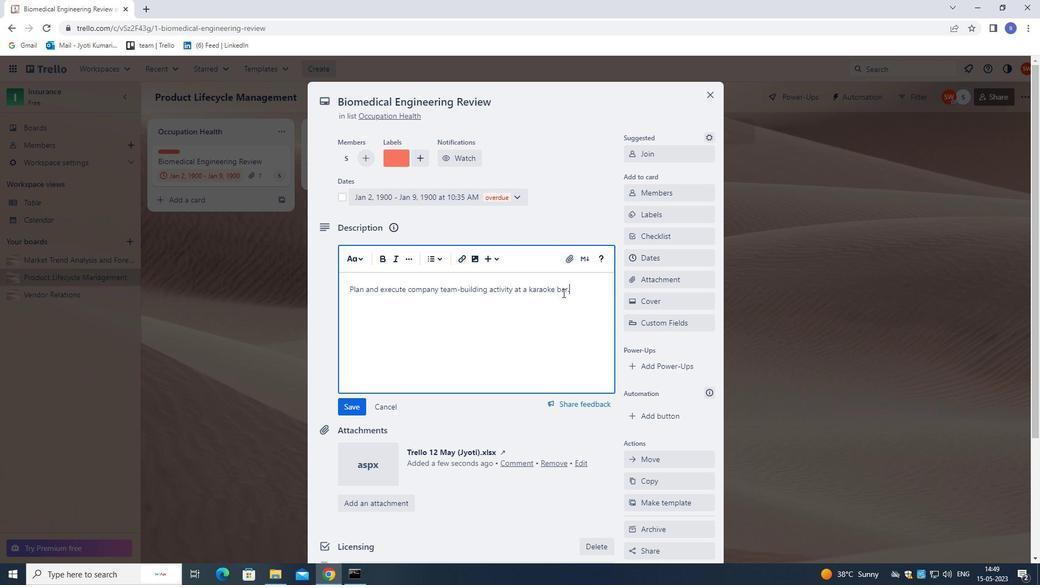 
Action: Mouse moved to (575, 323)
Screenshot: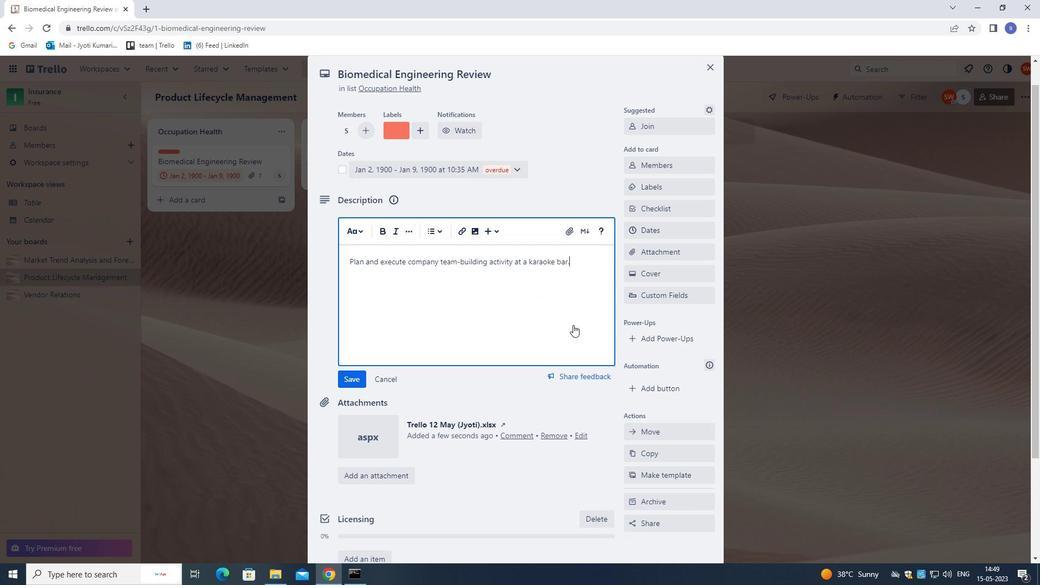 
Action: Mouse scrolled (575, 323) with delta (0, 0)
Screenshot: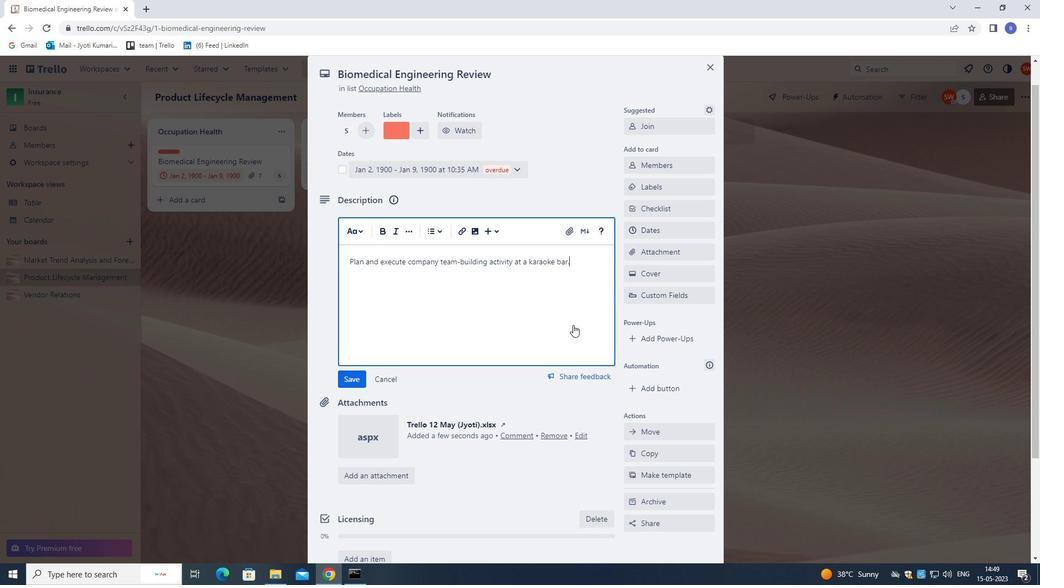 
Action: Mouse scrolled (575, 323) with delta (0, 0)
Screenshot: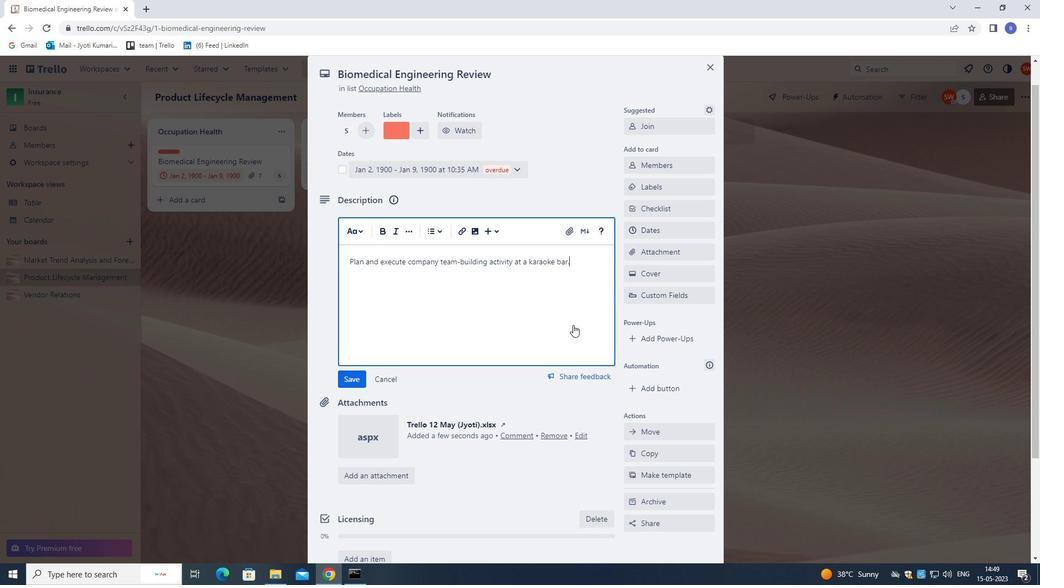 
Action: Mouse moved to (575, 323)
Screenshot: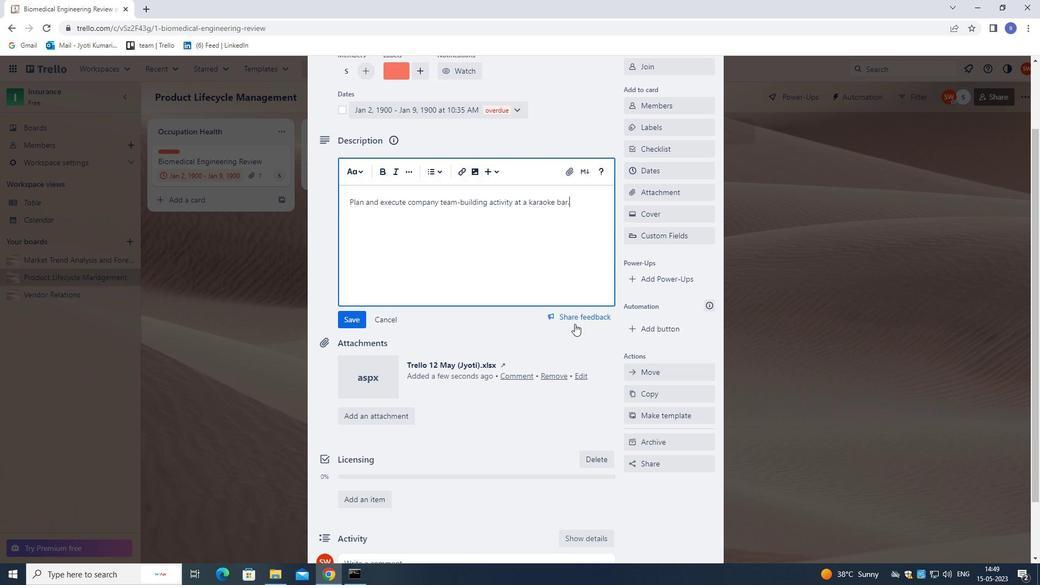 
Action: Mouse scrolled (575, 323) with delta (0, 0)
Screenshot: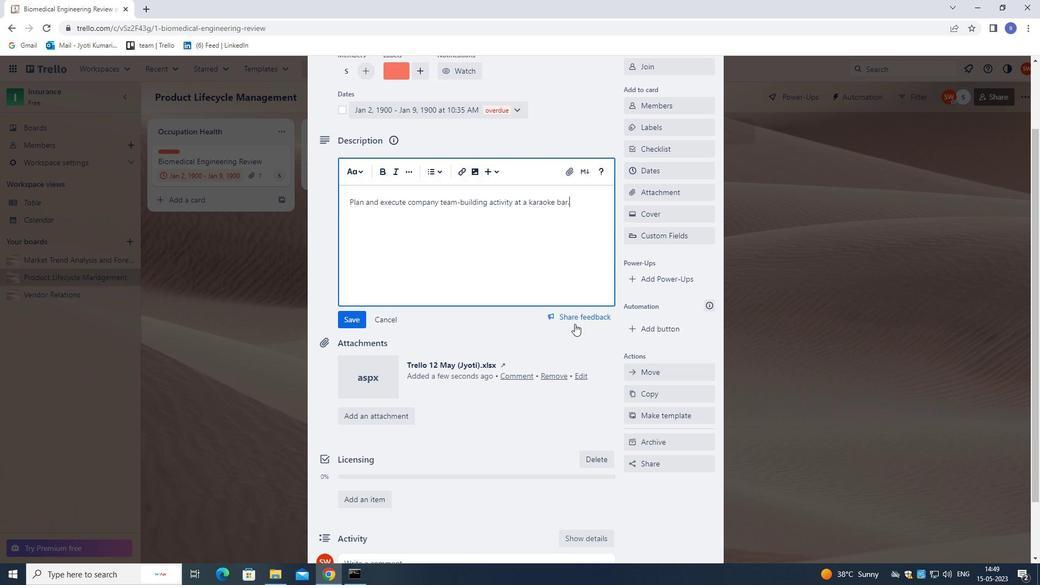
Action: Mouse moved to (515, 497)
Screenshot: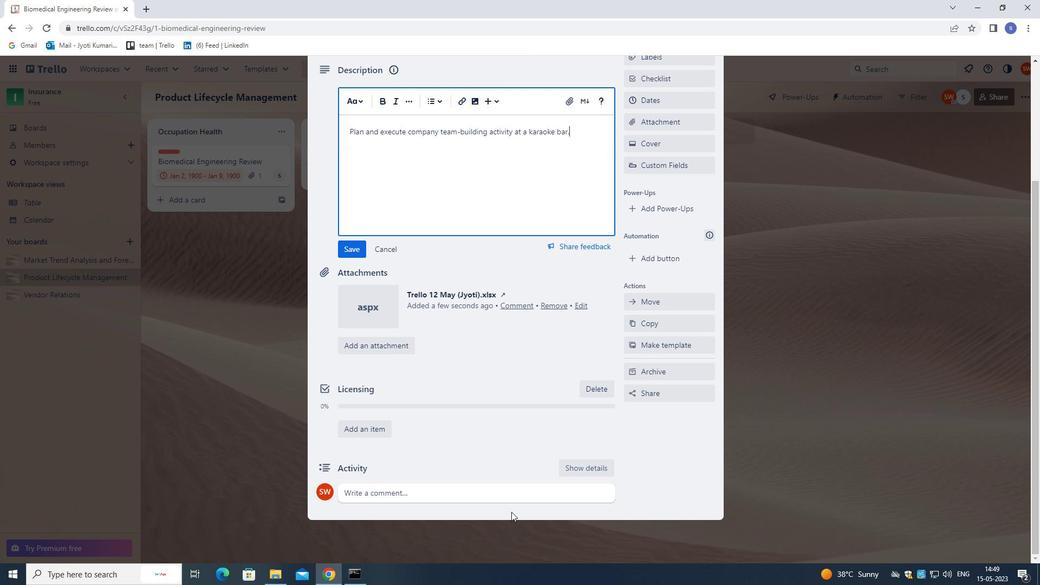 
Action: Mouse pressed left at (515, 497)
Screenshot: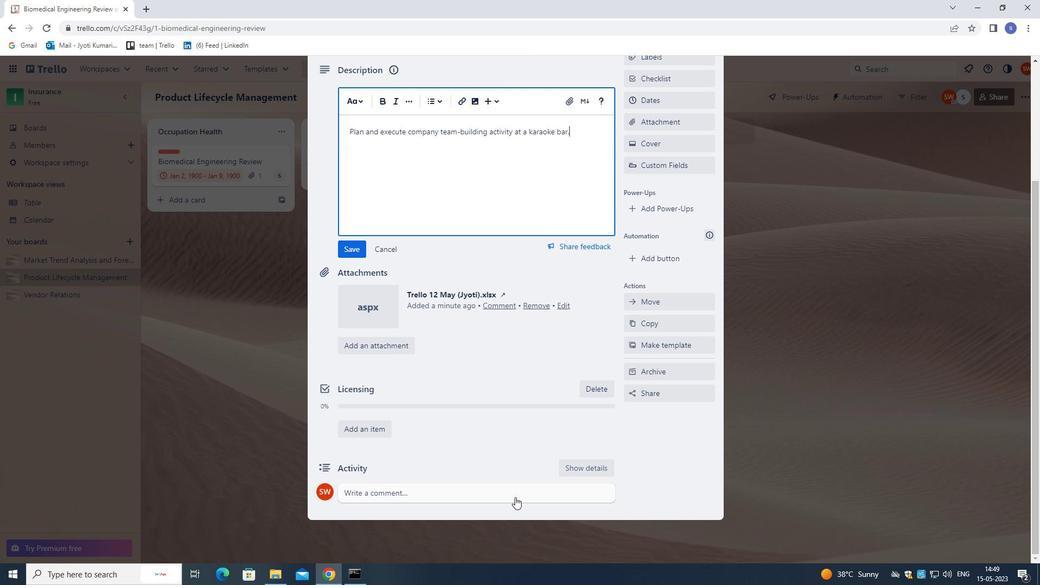 
Action: Mouse moved to (524, 395)
Screenshot: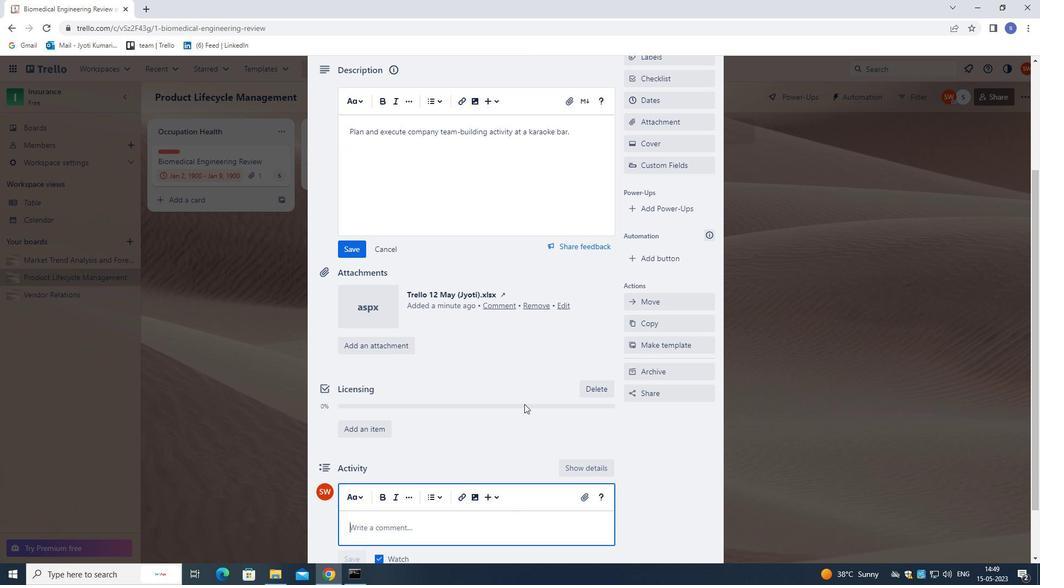 
Action: Key pressed <Key.shift>LET<Key.space>US<Key.space>APPROACH<Key.space>THIS<Key.space>TASK<Key.space>WITH<Key.space>A<Key.space>SENSE<Key.space>OF<Key.space>POSITIVITY<Key.space><Key.backspace><Key.backspace><Key.backspace><Key.backspace><Key.backspace><Key.backspace>IVITY<Key.space><Key.backspace><Key.backspace><Key.backspace><Key.backspace><Key.backspace><Key.backspace><Key.backspace>TIVITY<Key.space>AND<Key.space>OPTIMISM<Key.space>,<Key.space>RECOGNIZING<Key.space>THE<Key.space>POTR<Key.backspace>ENTIAL<Key.space>FOR<Key.space>GROWTH<Key.space>AND<Key.space>LEARNING<Key.space>THAT<Key.space>IT<Key.space>PRESENTS.
Screenshot: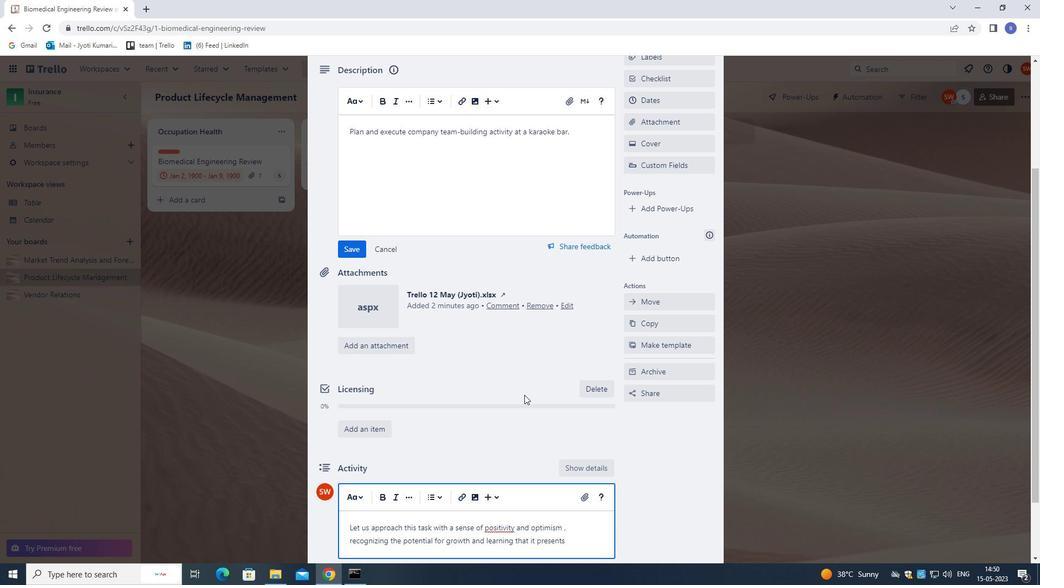 
Action: Mouse moved to (348, 252)
Screenshot: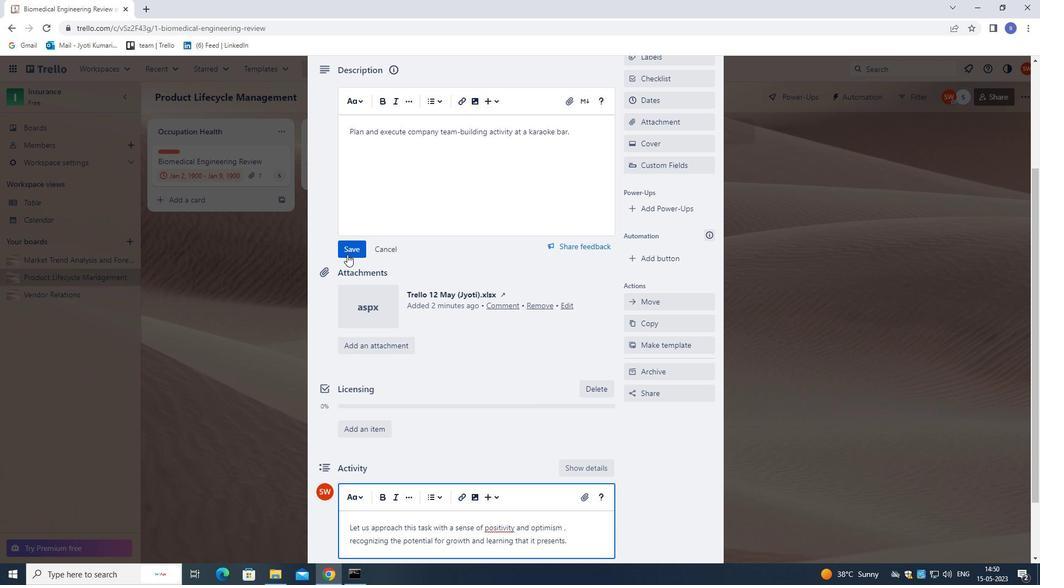 
Action: Mouse pressed left at (348, 252)
Screenshot: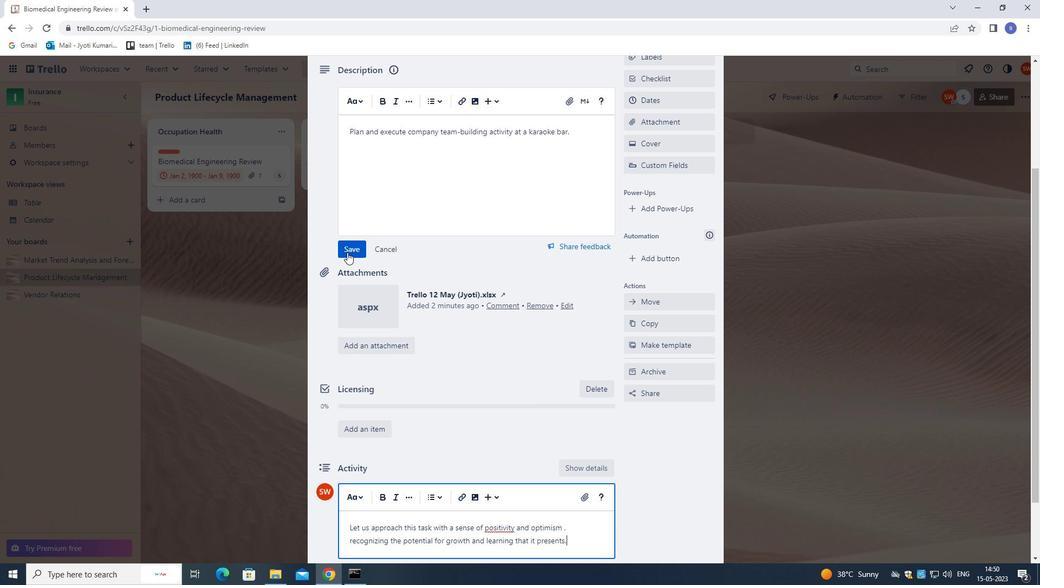 
Action: Mouse moved to (405, 399)
Screenshot: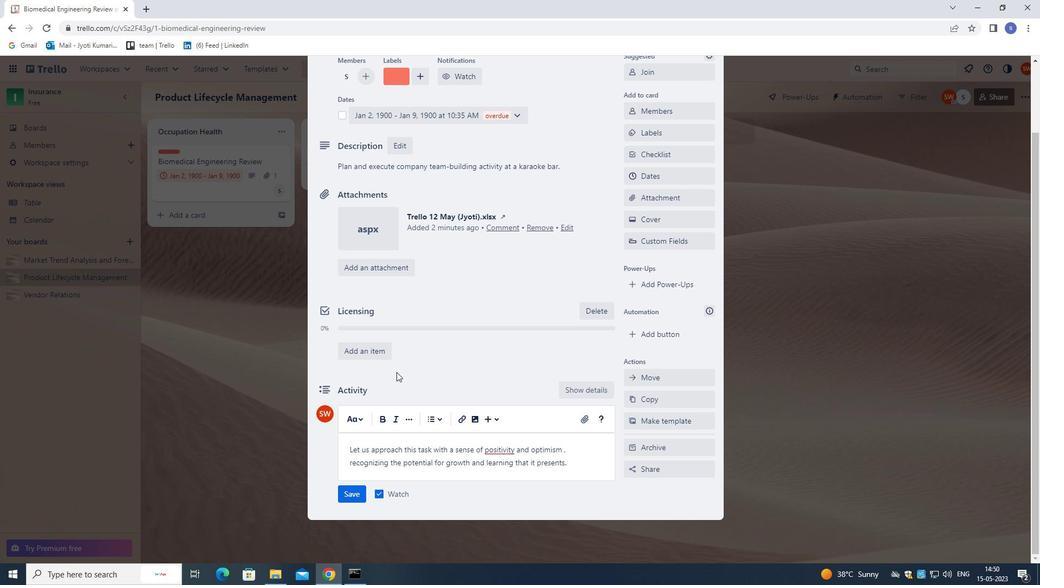 
Action: Mouse scrolled (405, 398) with delta (0, 0)
Screenshot: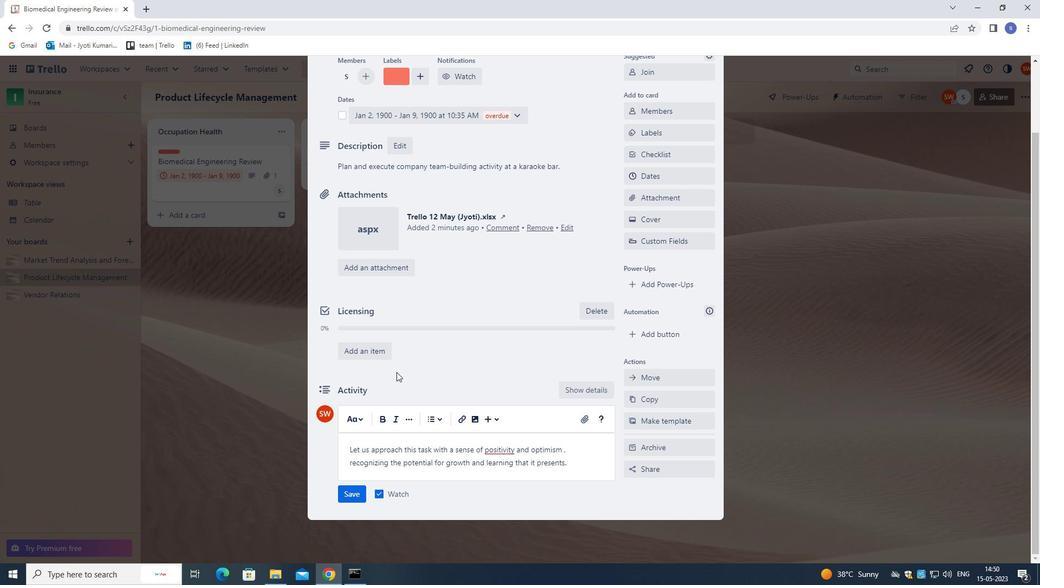 
Action: Mouse moved to (409, 408)
Screenshot: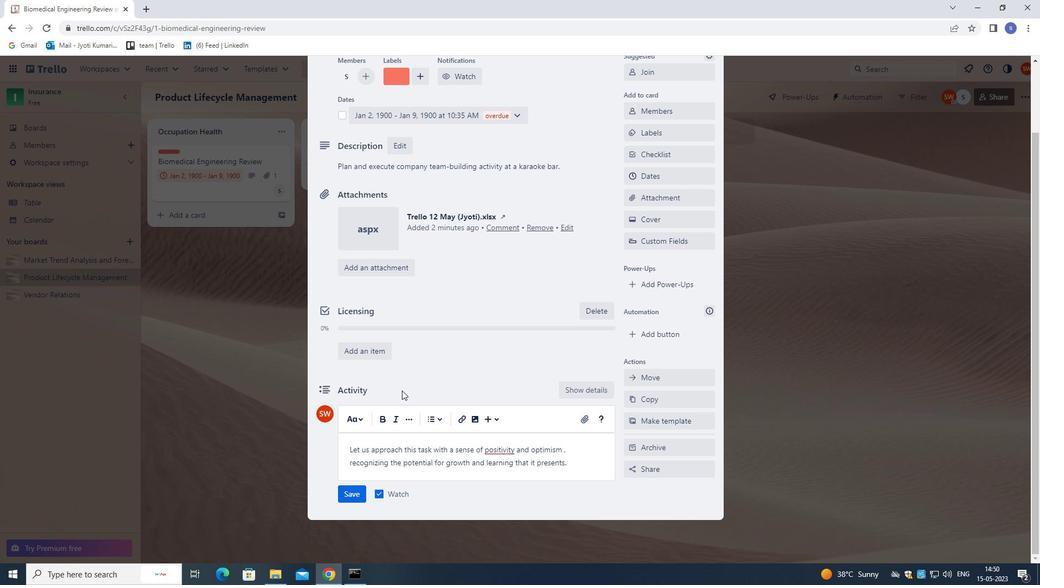 
Action: Mouse scrolled (409, 407) with delta (0, 0)
Screenshot: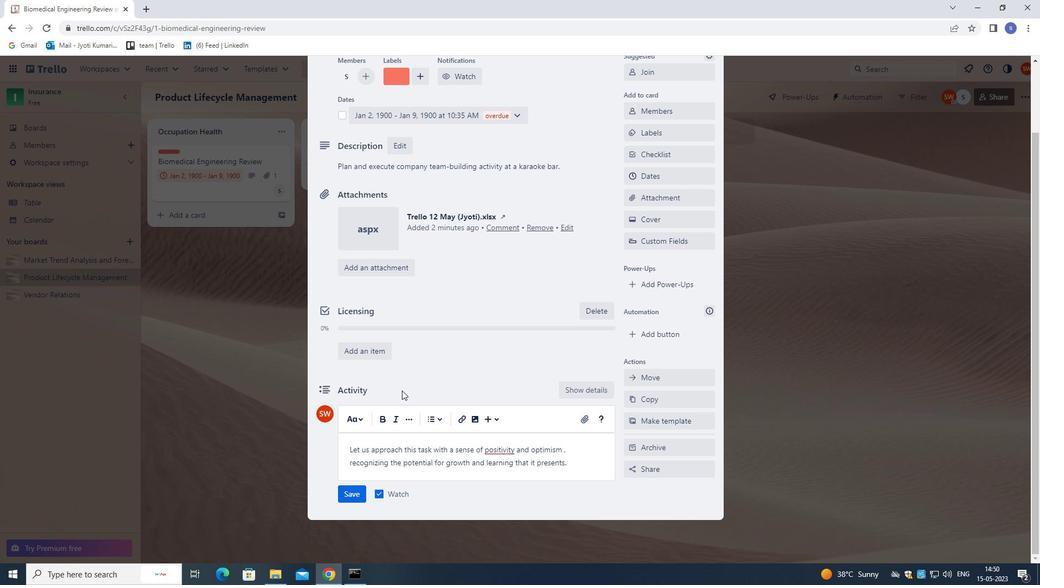 
Action: Mouse moved to (356, 500)
Screenshot: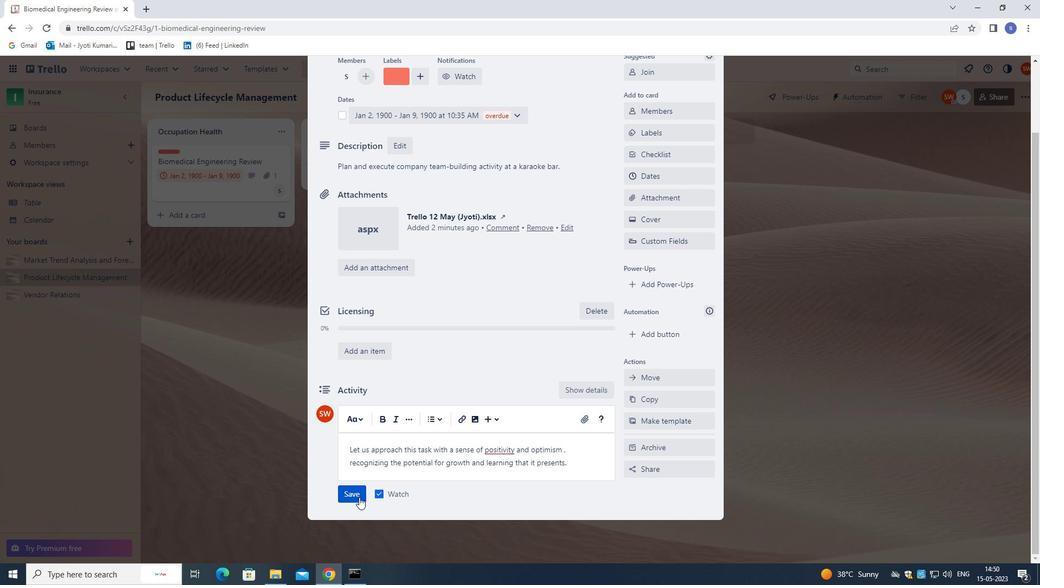 
Action: Mouse pressed left at (356, 500)
Screenshot: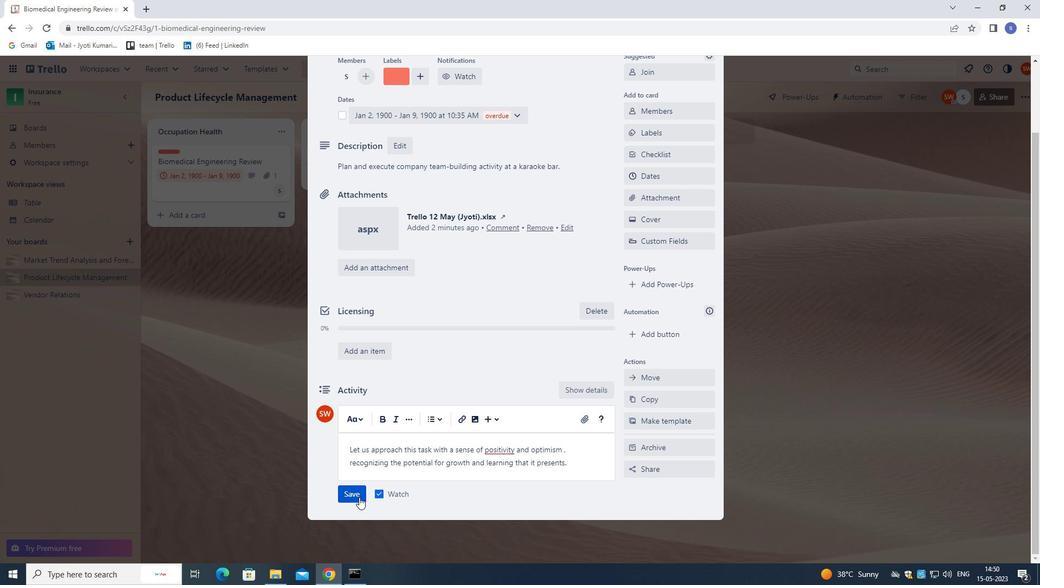 
Action: Mouse moved to (405, 474)
Screenshot: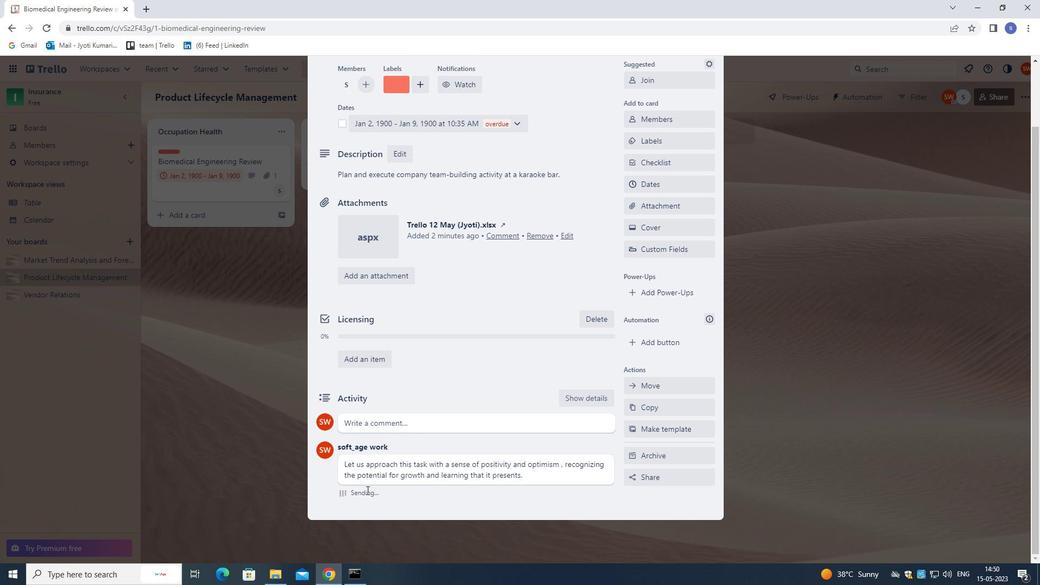 
Action: Mouse scrolled (405, 475) with delta (0, 0)
Screenshot: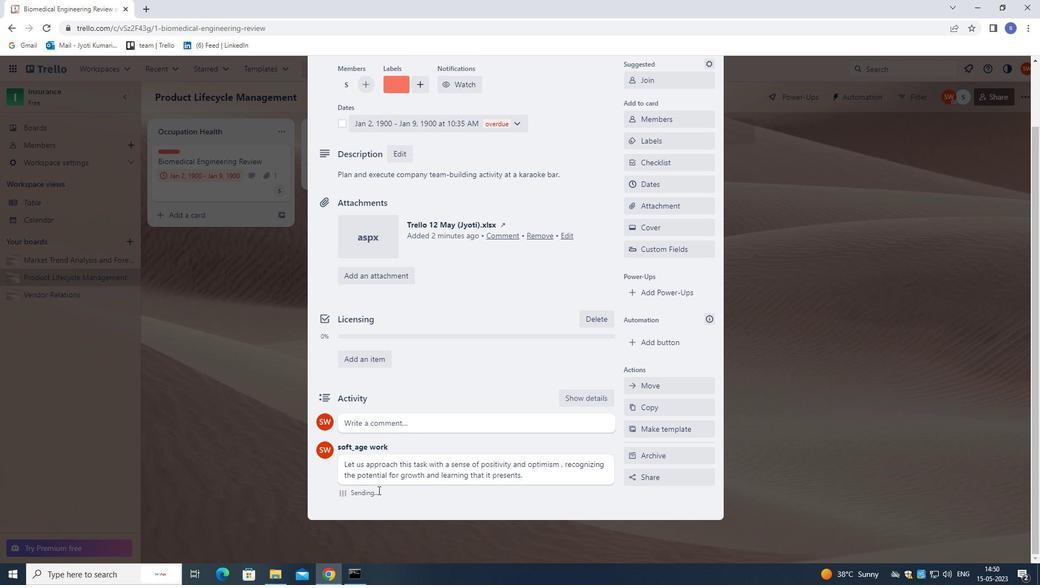 
Action: Mouse moved to (415, 468)
Screenshot: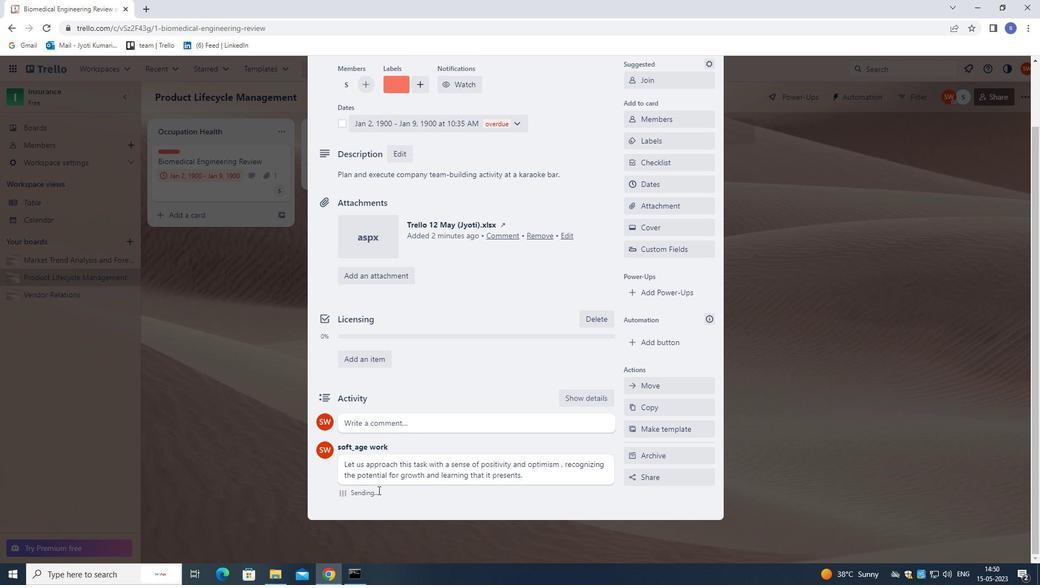 
Action: Mouse scrolled (415, 468) with delta (0, 0)
Screenshot: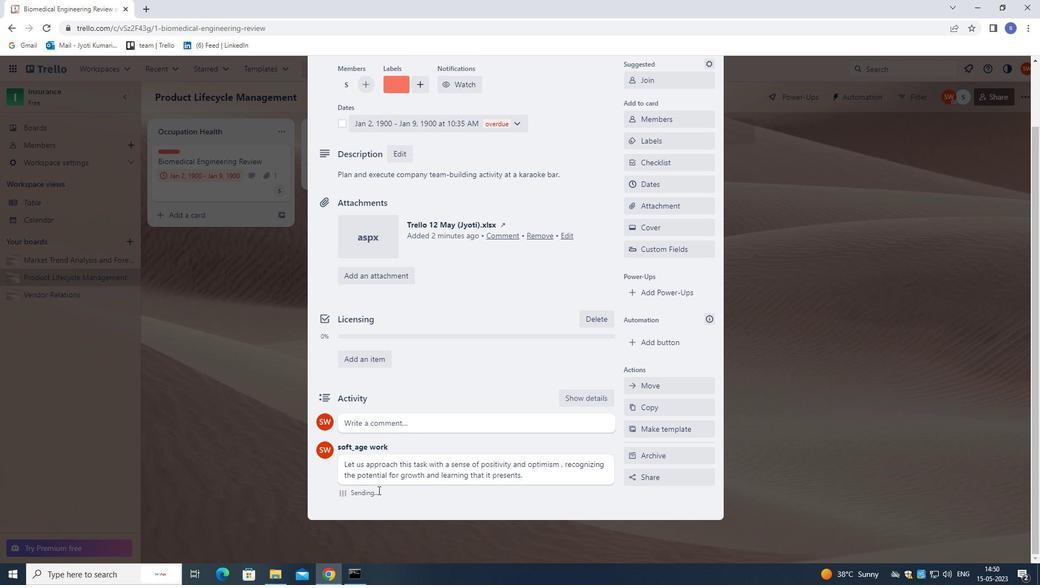 
Action: Mouse moved to (432, 455)
Screenshot: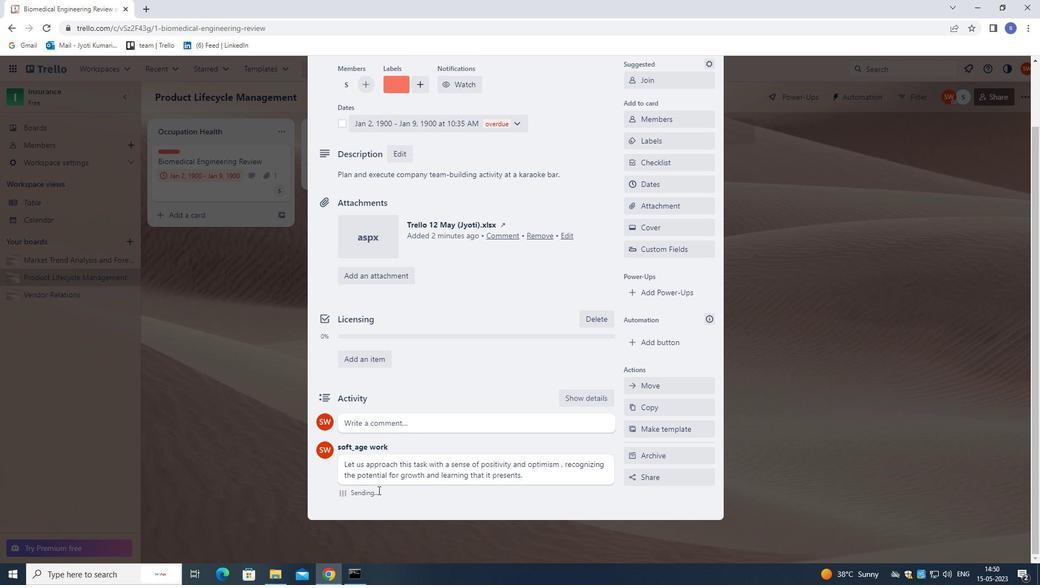 
Action: Mouse scrolled (432, 456) with delta (0, 0)
Screenshot: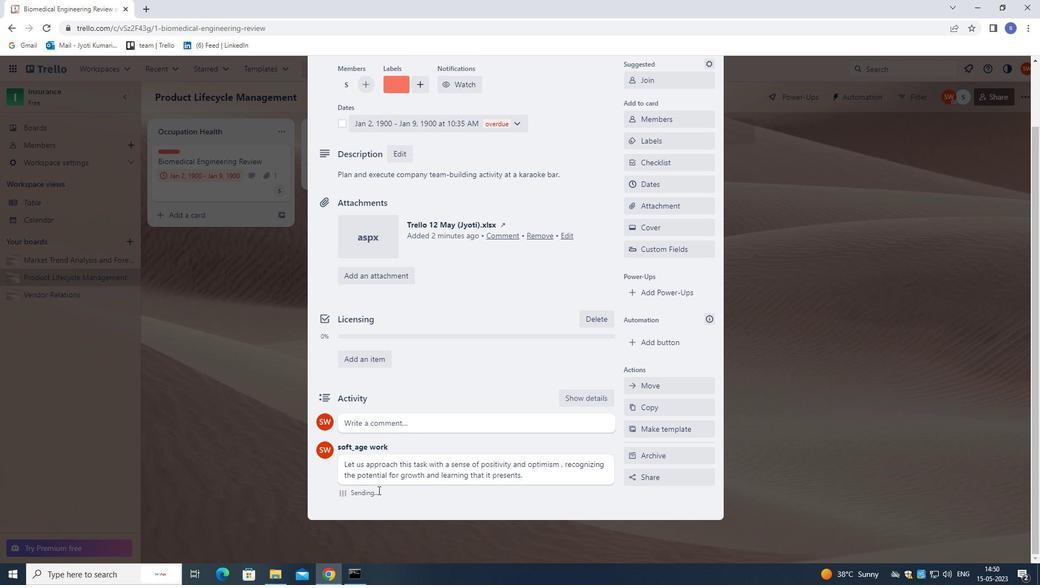 
Action: Mouse moved to (447, 439)
Screenshot: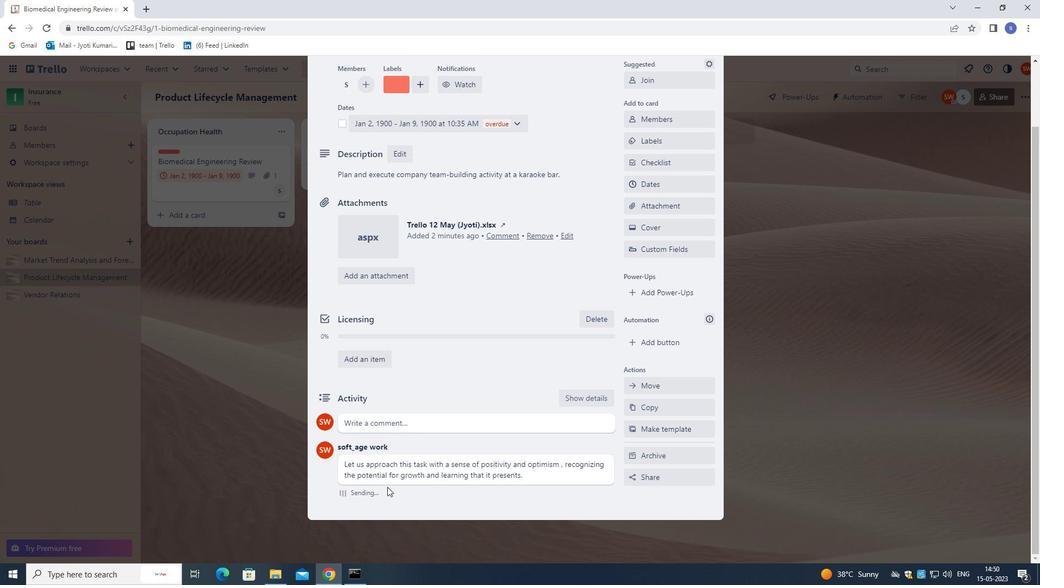 
Action: Mouse scrolled (447, 440) with delta (0, 0)
Screenshot: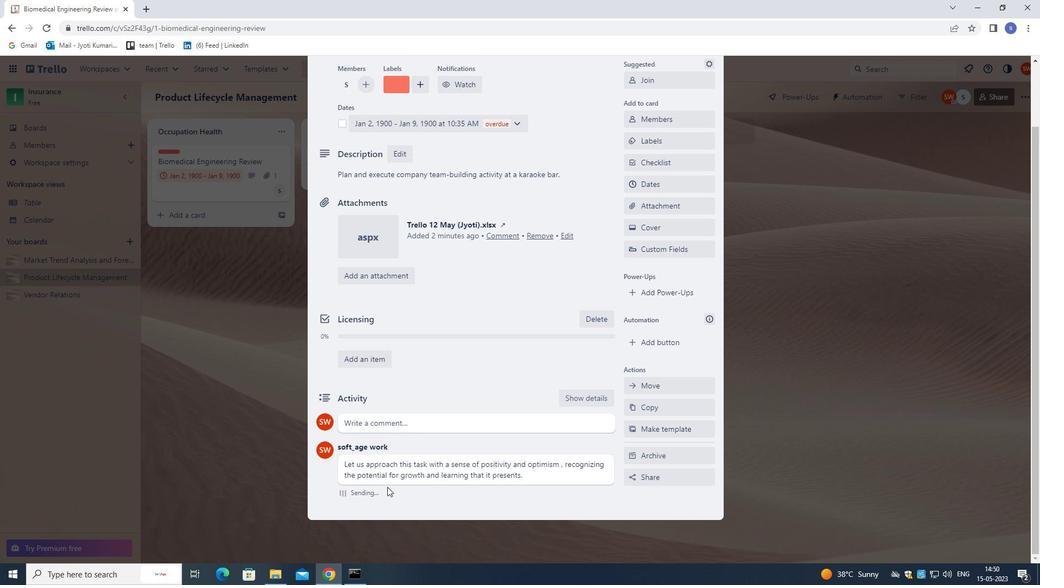 
Action: Mouse moved to (484, 391)
Screenshot: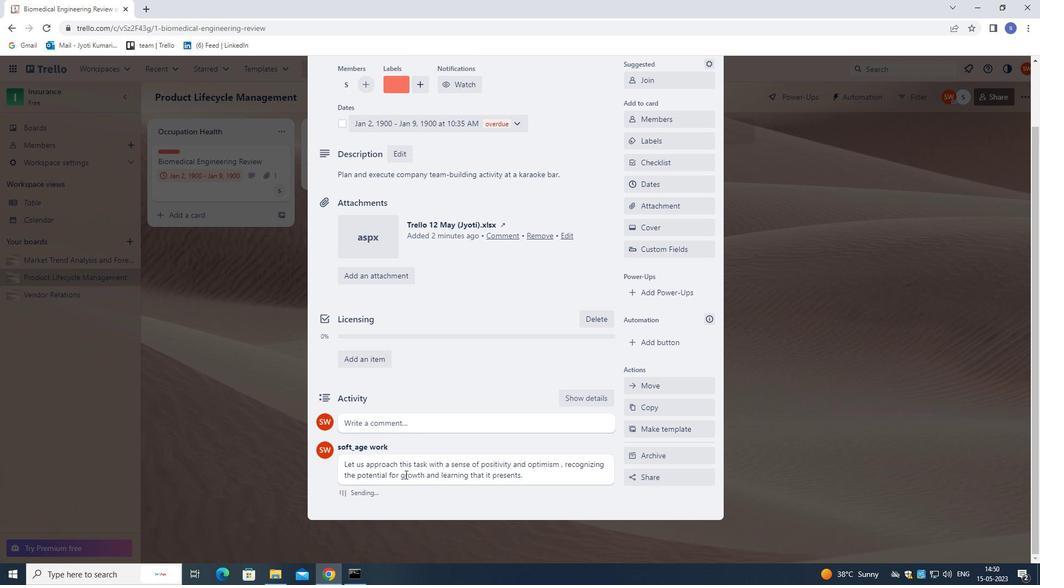 
Action: Mouse scrolled (484, 391) with delta (0, 0)
Screenshot: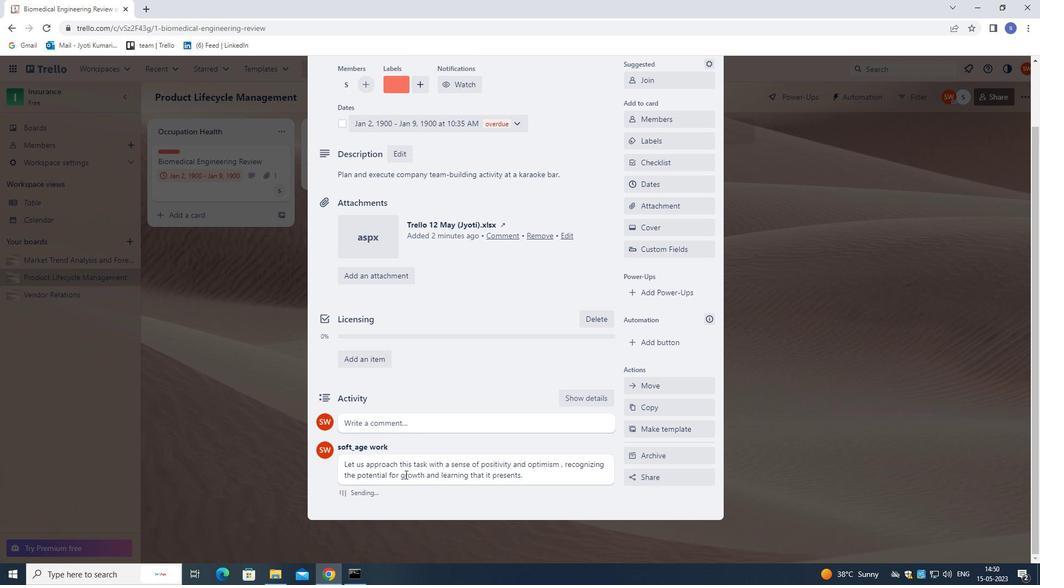 
Action: Mouse moved to (616, 191)
Screenshot: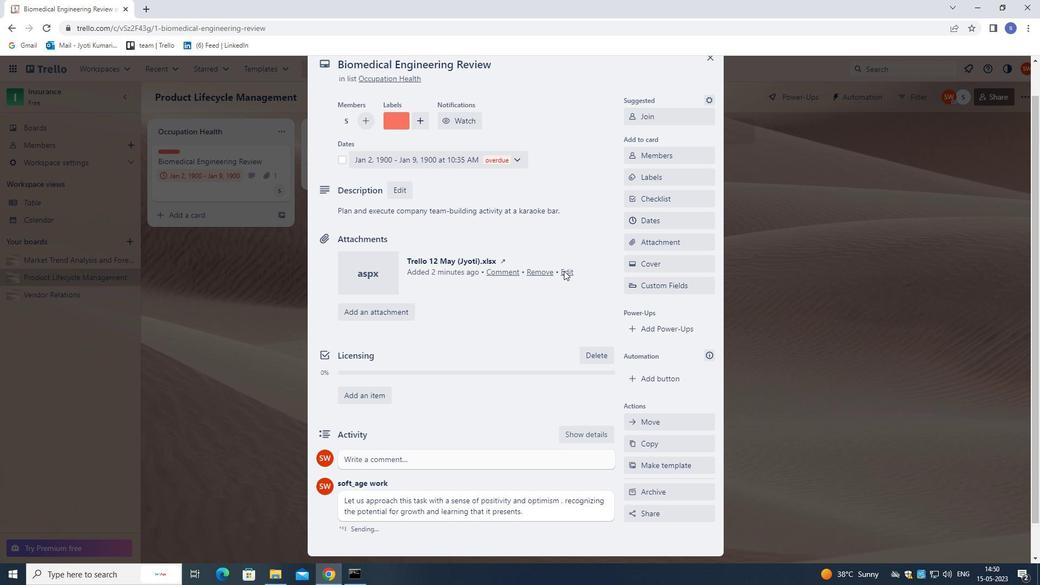 
Action: Mouse scrolled (616, 192) with delta (0, 0)
Screenshot: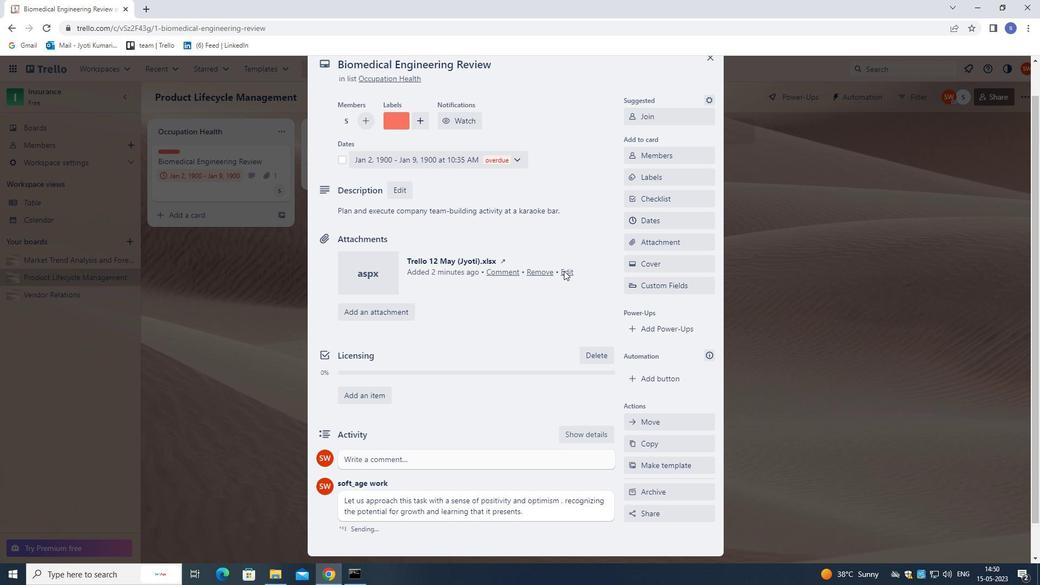 
Action: Mouse moved to (626, 176)
Screenshot: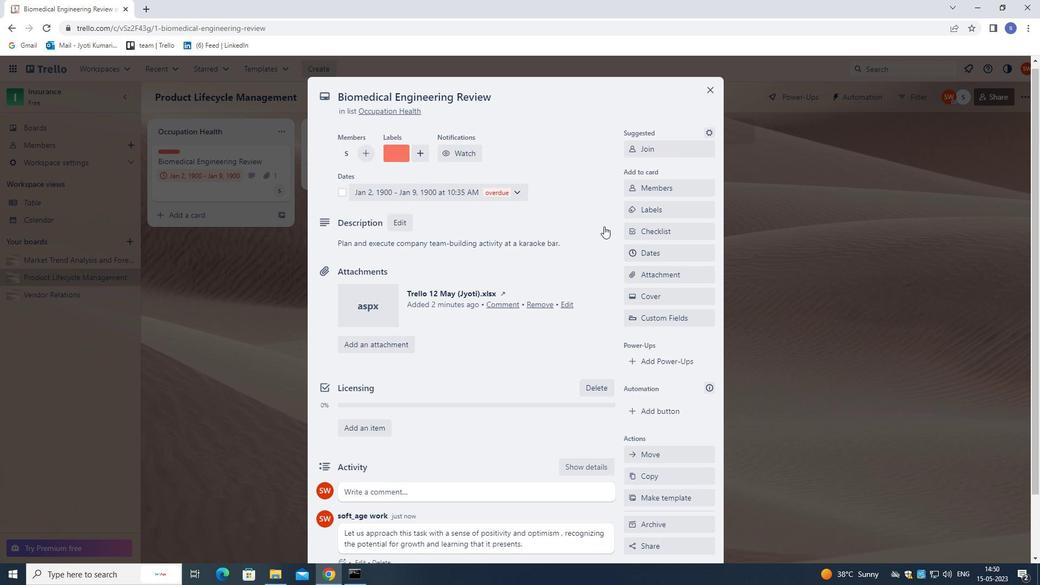 
Action: Mouse scrolled (626, 177) with delta (0, 0)
Screenshot: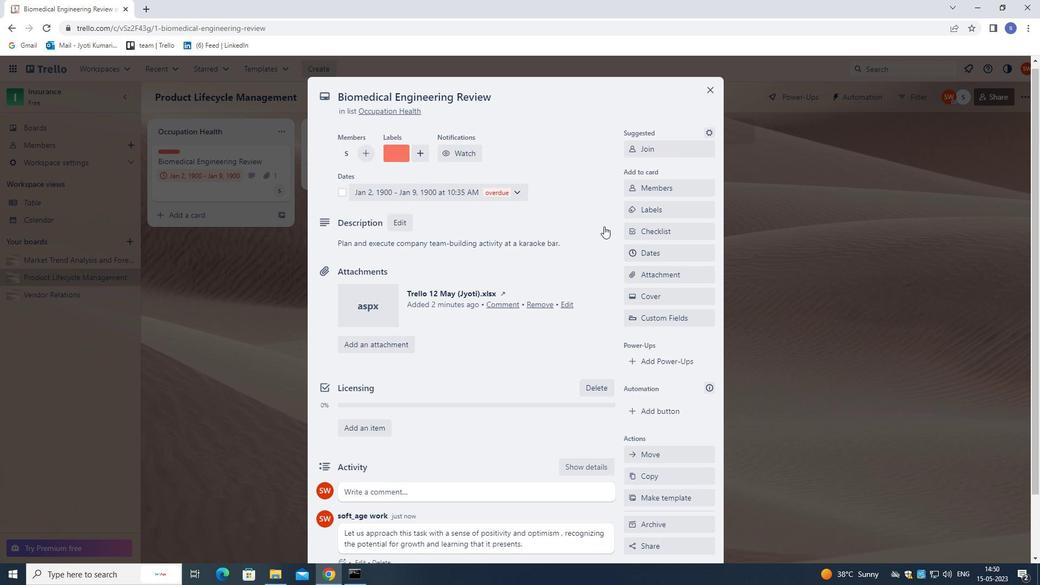 
Action: Mouse moved to (708, 100)
Screenshot: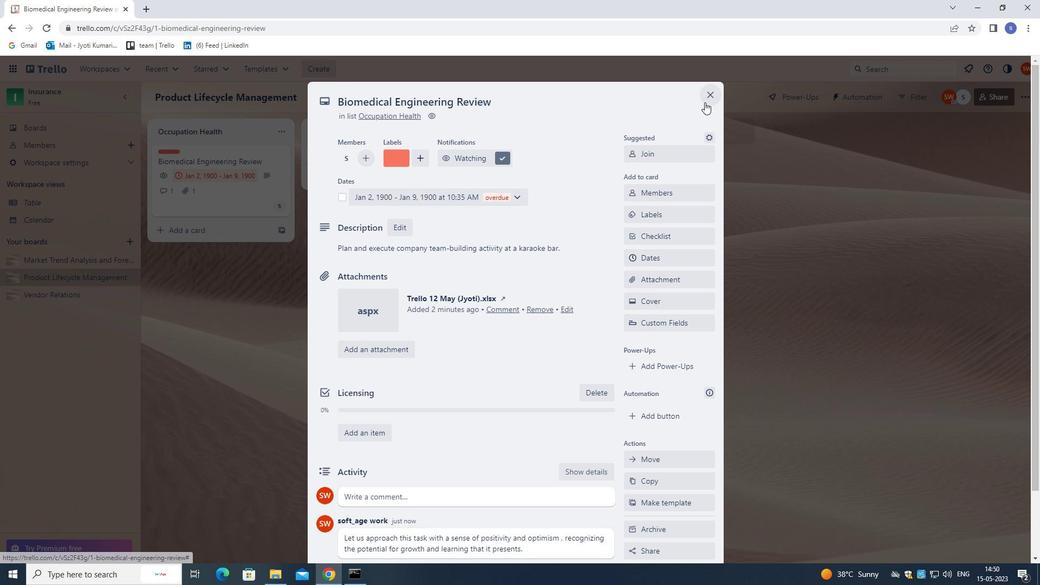 
Action: Mouse pressed left at (708, 100)
Screenshot: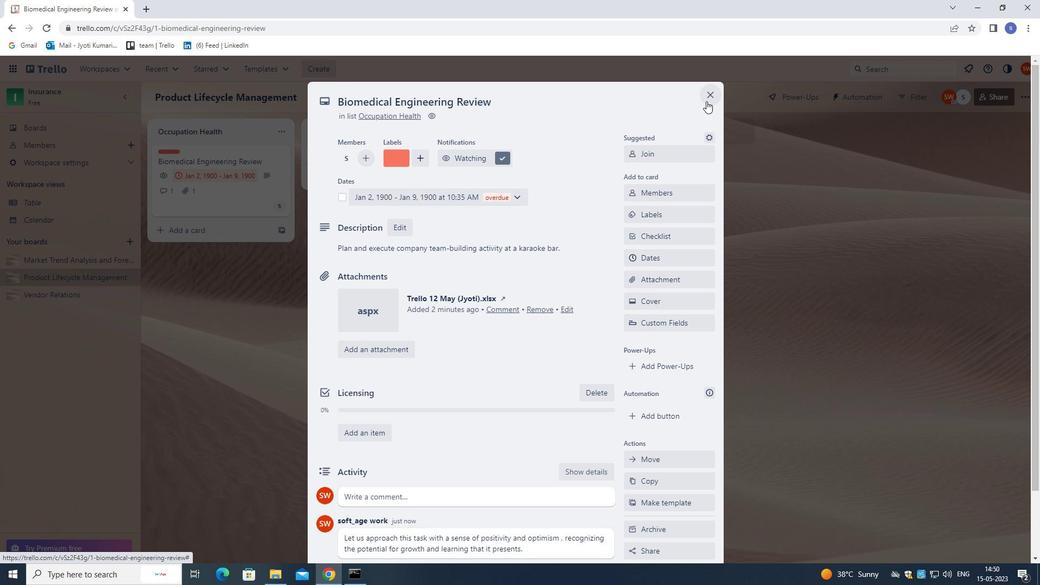 
Action: Mouse moved to (693, 191)
Screenshot: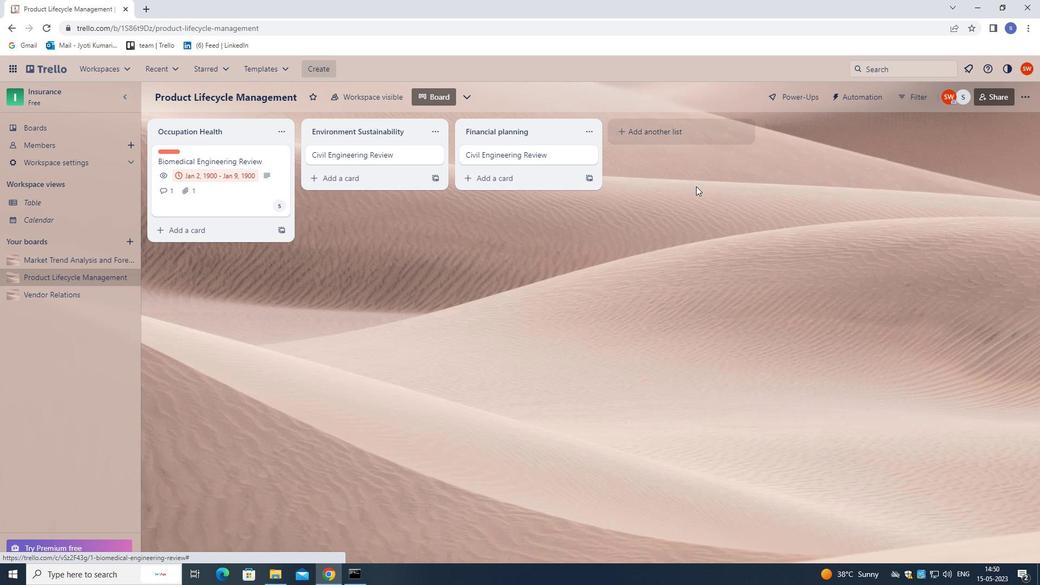 
